 Task: Look for space in Chebli, Algeria from 7th July, 2023 to 15th July, 2023 for 6 adults in price range Rs.15000 to Rs.20000. Place can be entire place with 3 bedrooms having 3 beds and 3 bathrooms. Property type can be house, flat, hotel. Amenities needed are: washing machine. Booking option can be shelf check-in. Required host language is .
Action: Mouse moved to (473, 102)
Screenshot: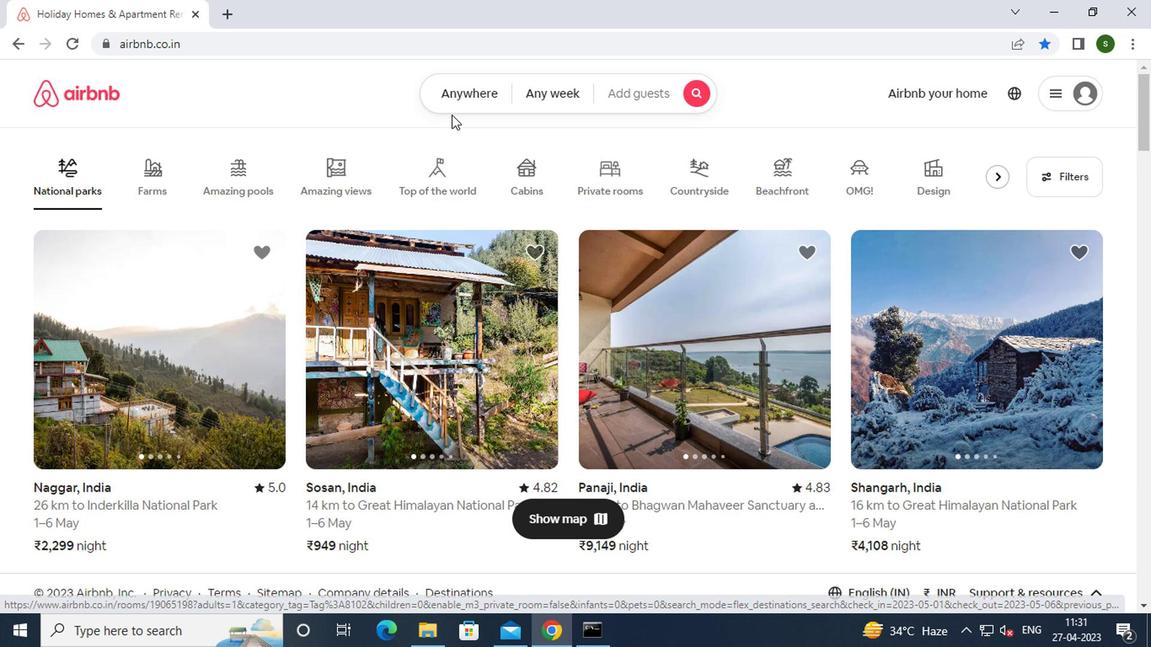 
Action: Mouse pressed left at (473, 102)
Screenshot: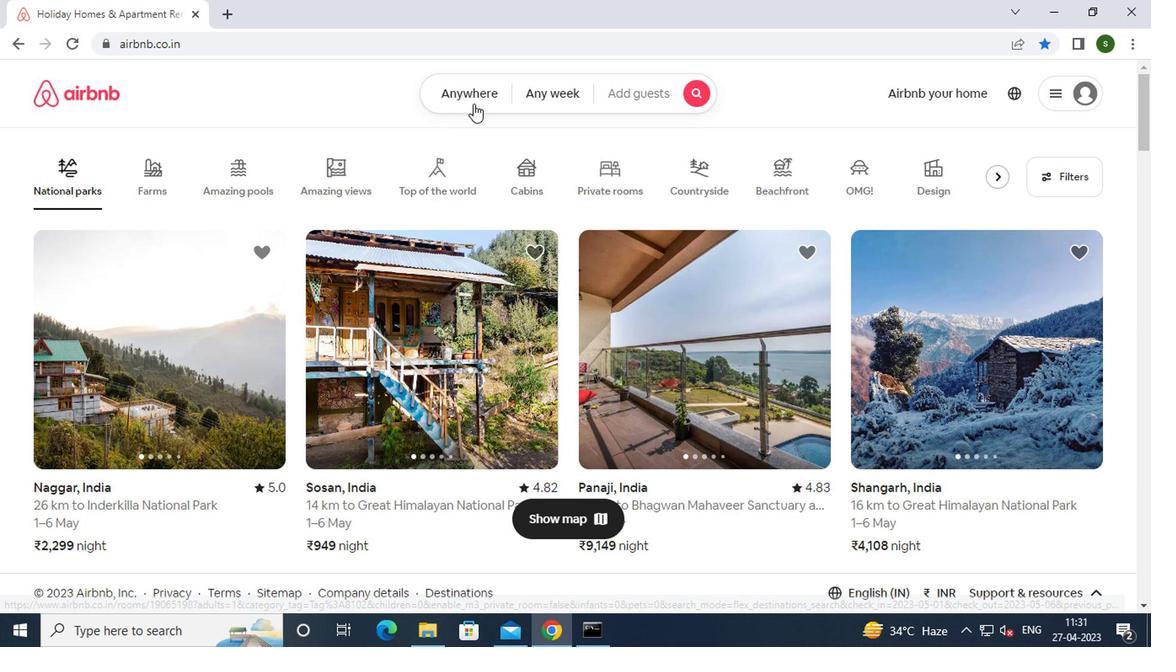 
Action: Mouse moved to (343, 165)
Screenshot: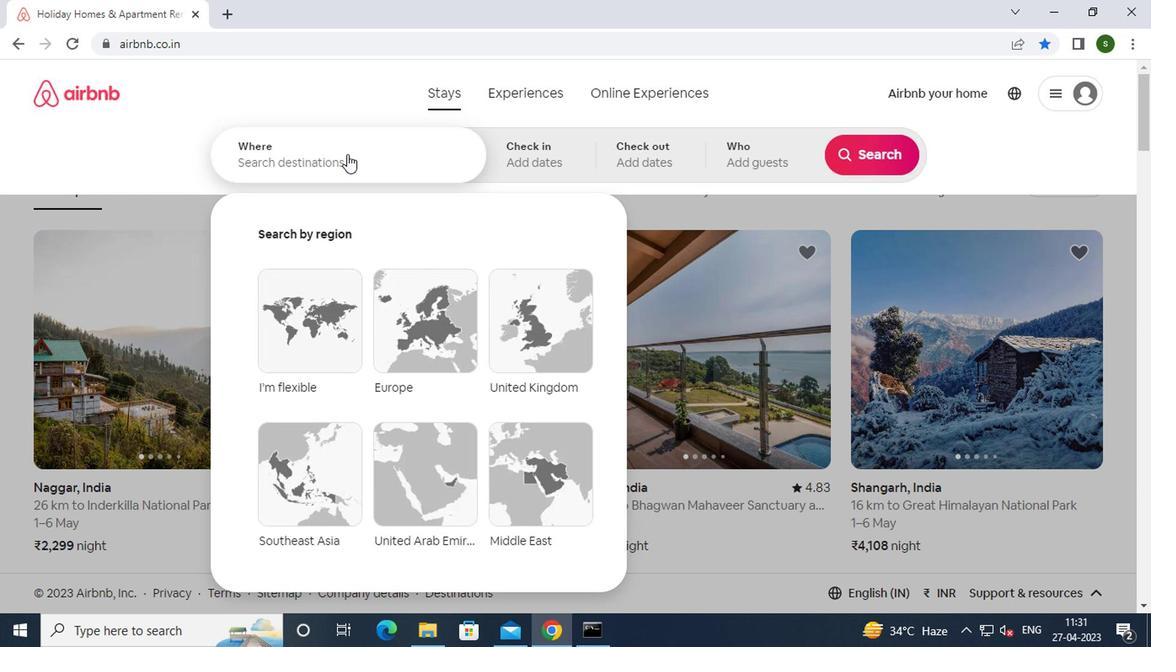 
Action: Mouse pressed left at (343, 165)
Screenshot: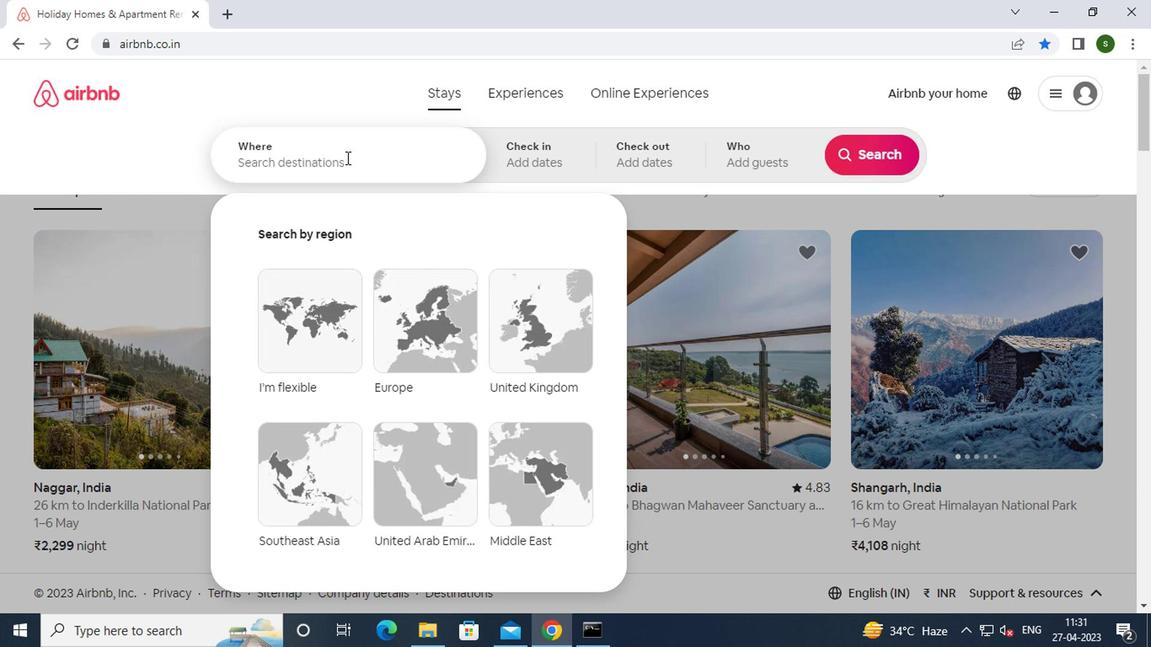 
Action: Key pressed c<Key.caps_lock>hebli
Screenshot: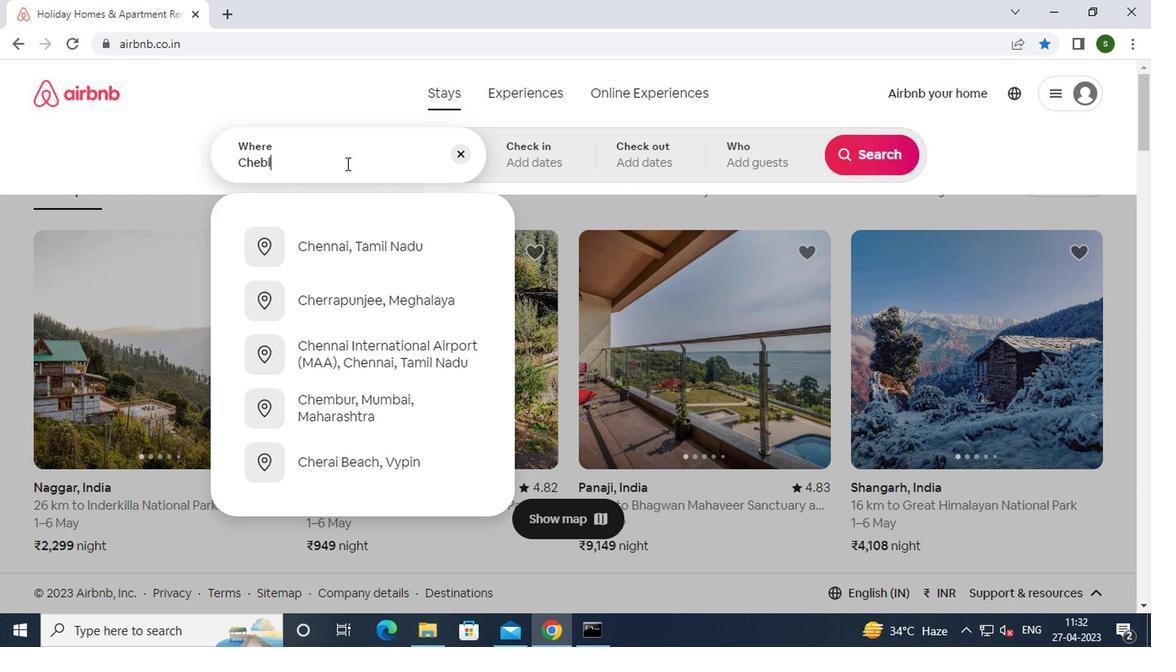 
Action: Mouse moved to (364, 353)
Screenshot: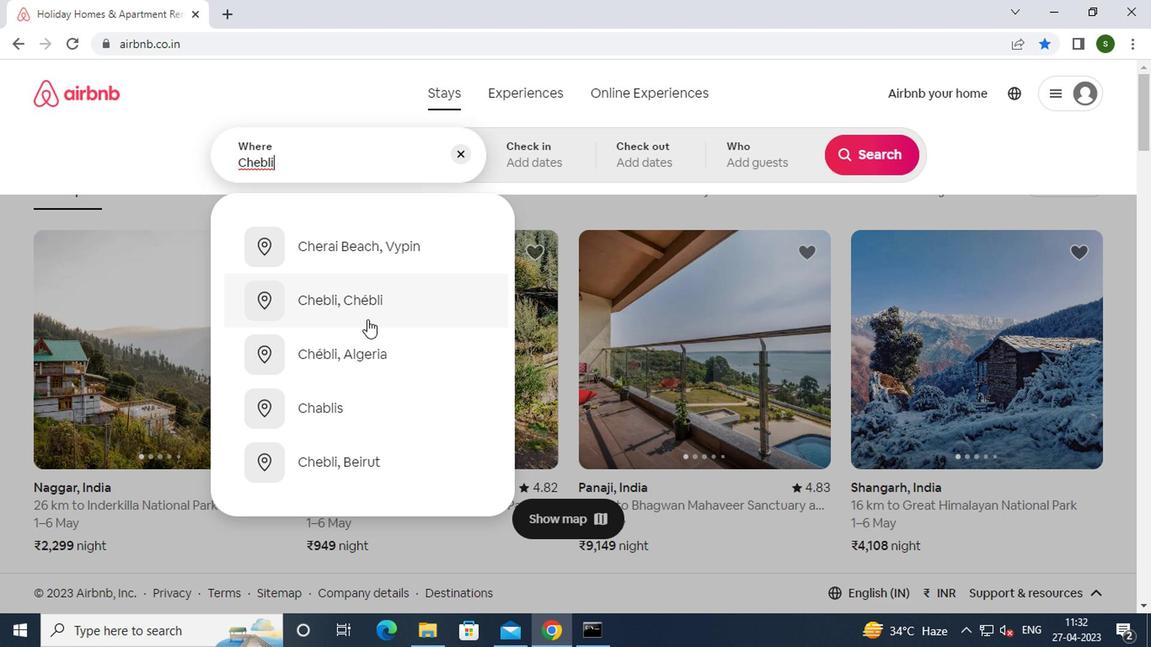 
Action: Mouse pressed left at (364, 353)
Screenshot: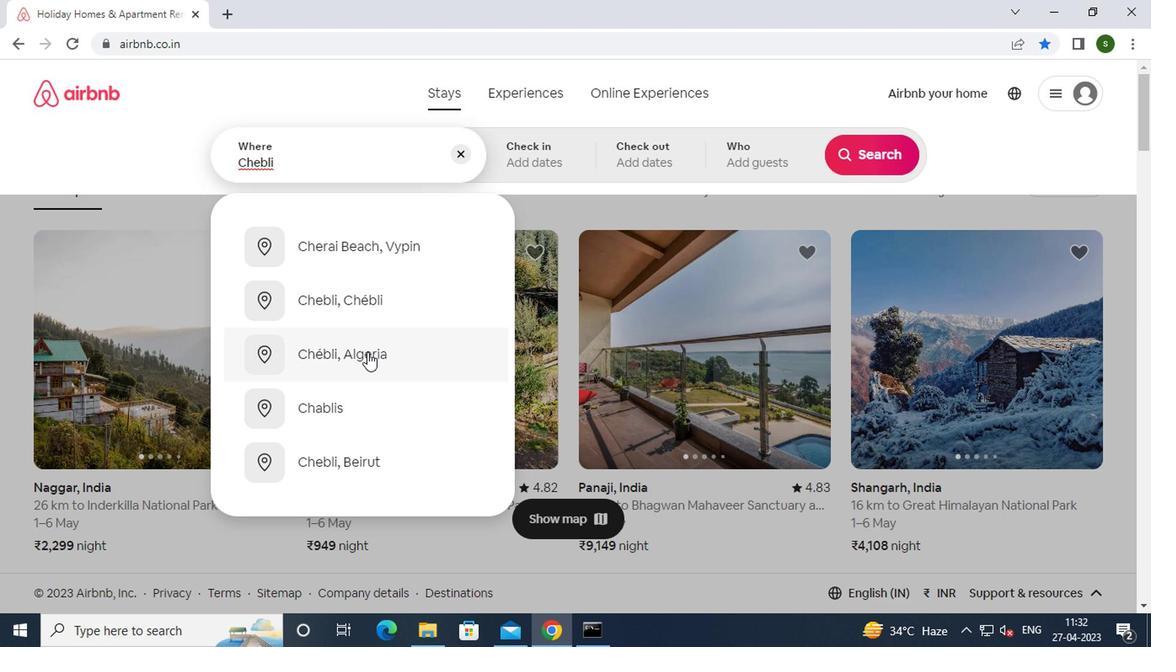 
Action: Mouse moved to (852, 288)
Screenshot: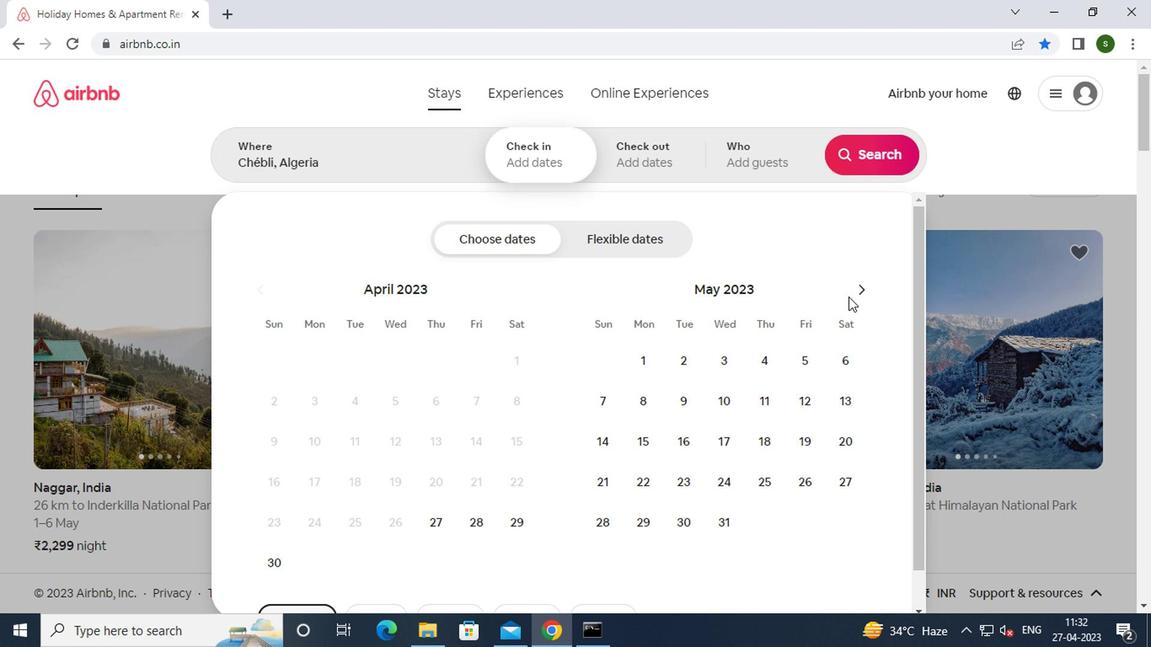 
Action: Mouse pressed left at (852, 288)
Screenshot: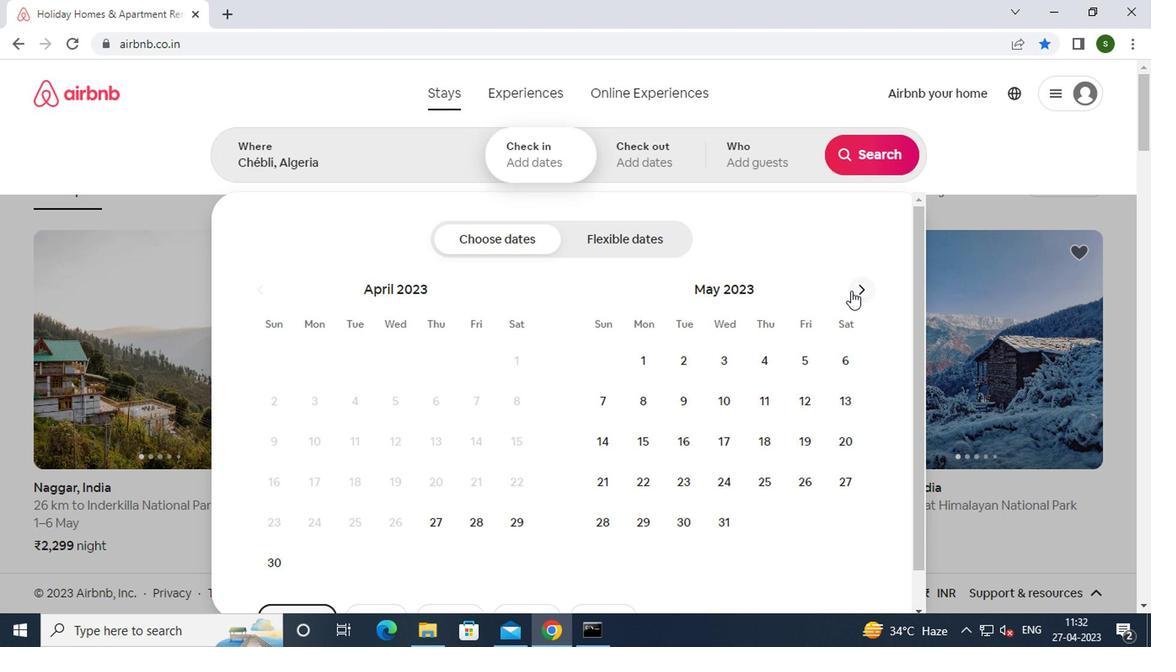 
Action: Mouse pressed left at (852, 288)
Screenshot: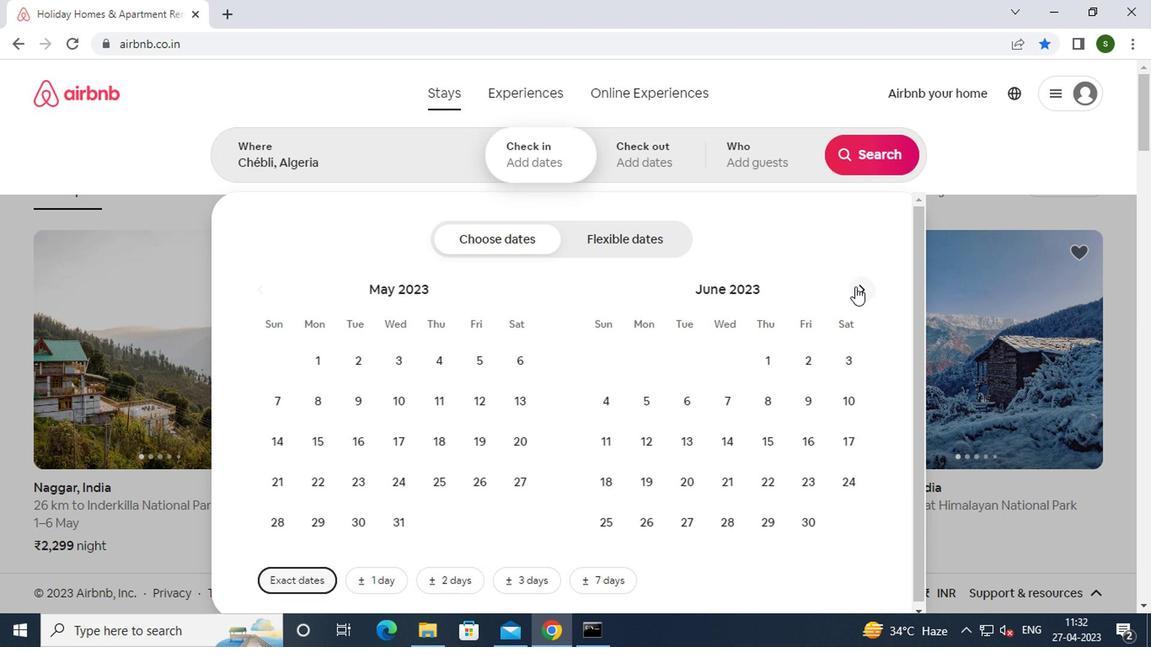 
Action: Mouse moved to (811, 400)
Screenshot: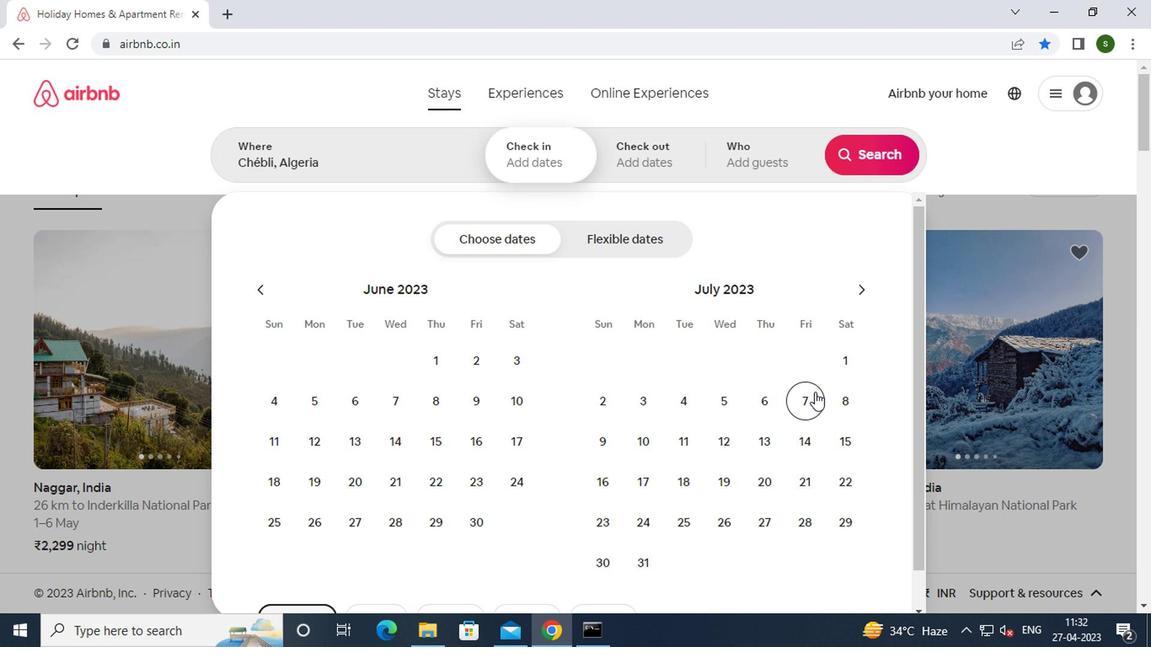 
Action: Mouse pressed left at (811, 400)
Screenshot: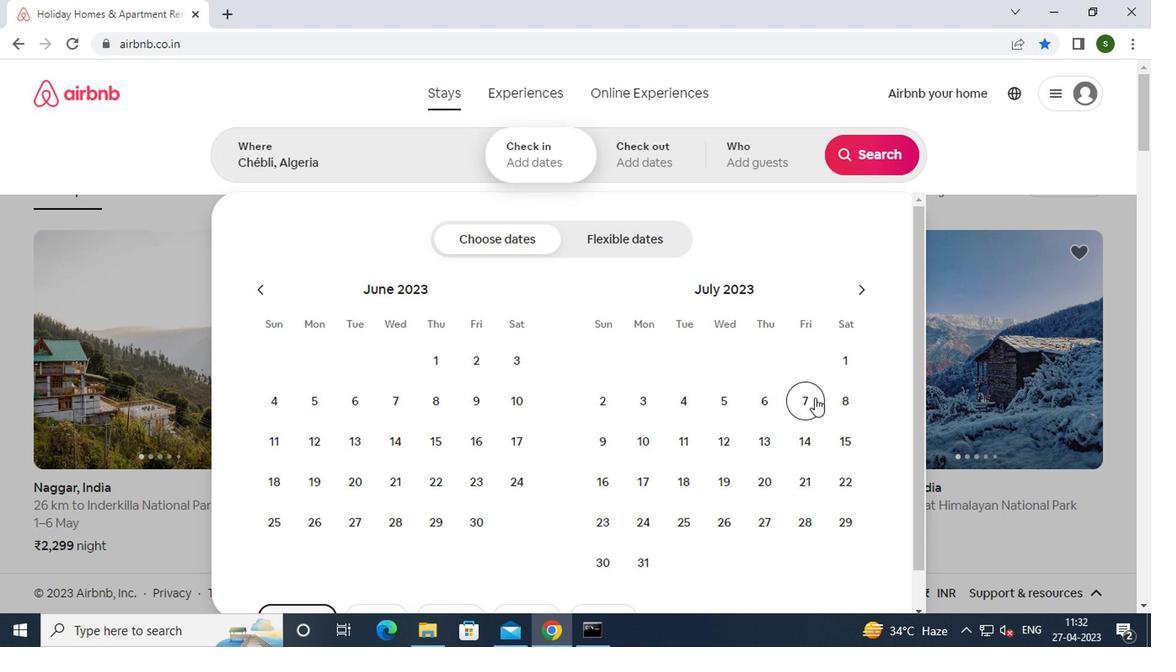 
Action: Mouse moved to (841, 448)
Screenshot: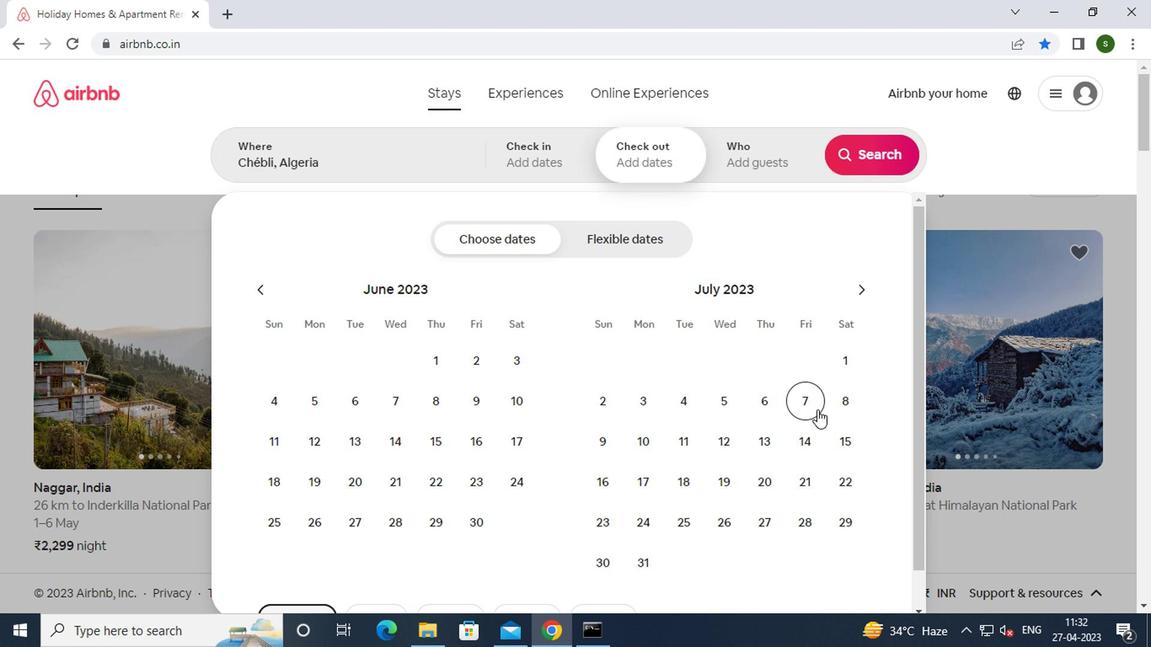 
Action: Mouse pressed left at (841, 448)
Screenshot: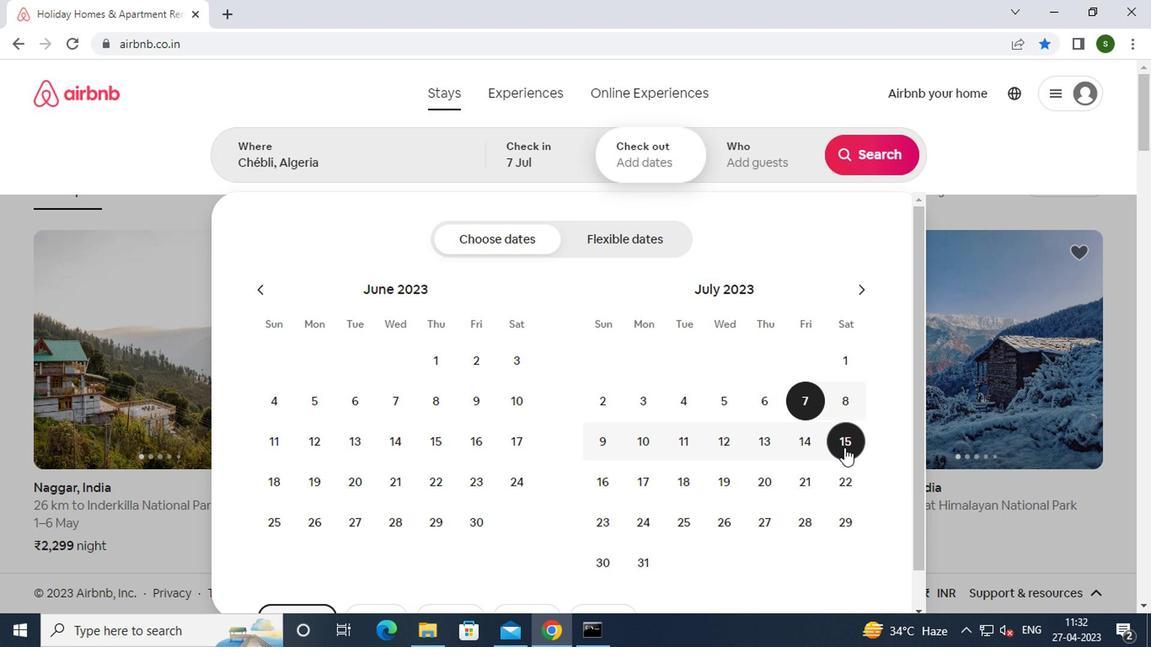 
Action: Mouse moved to (743, 164)
Screenshot: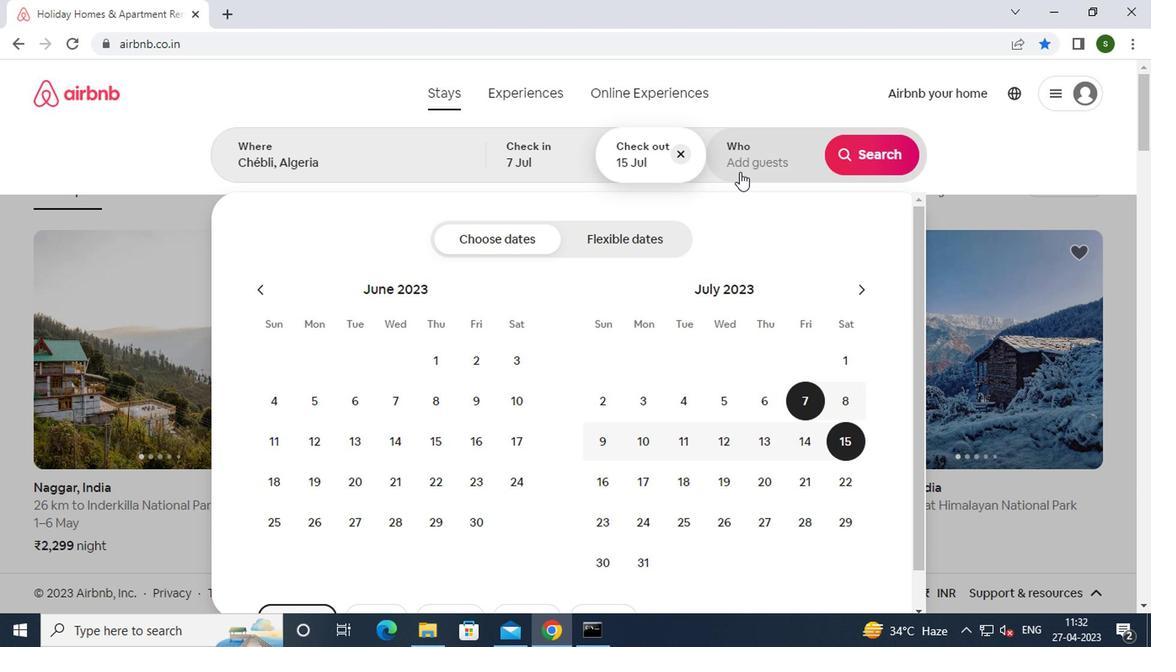 
Action: Mouse pressed left at (743, 164)
Screenshot: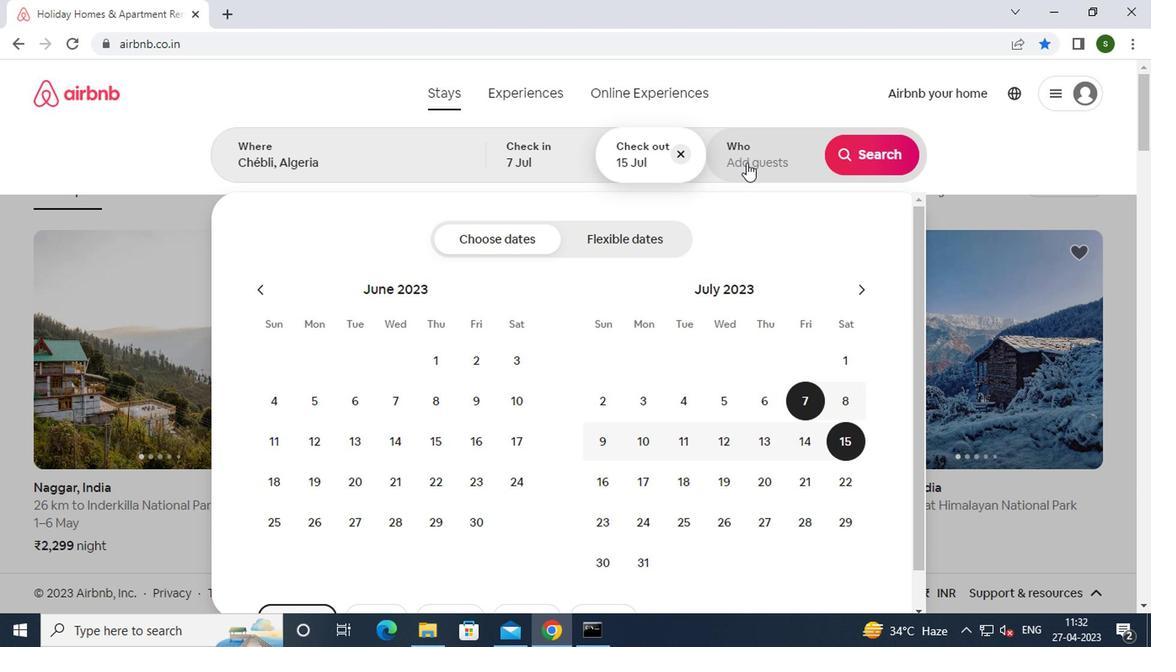 
Action: Mouse moved to (874, 241)
Screenshot: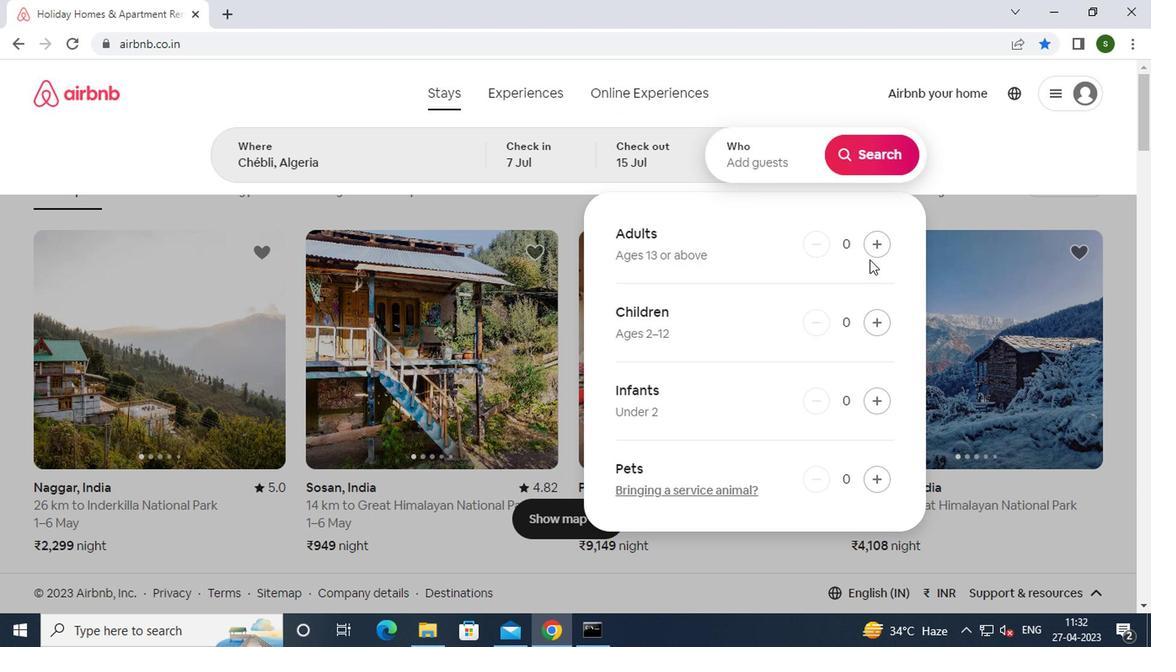 
Action: Mouse pressed left at (874, 241)
Screenshot: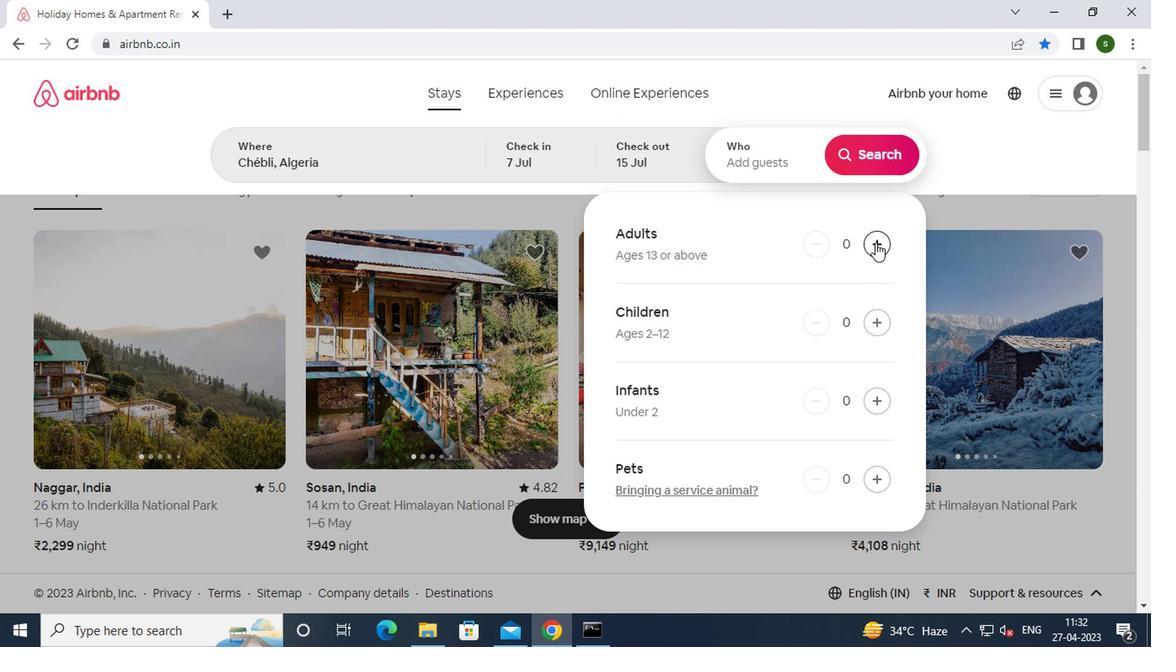 
Action: Mouse pressed left at (874, 241)
Screenshot: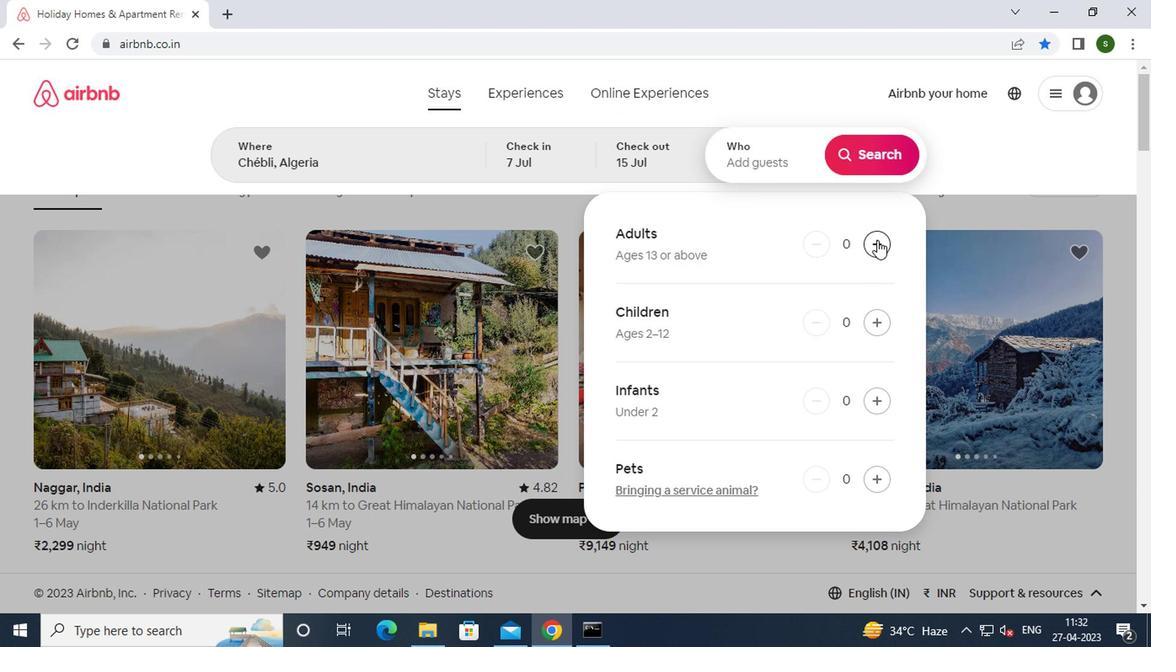 
Action: Mouse pressed left at (874, 241)
Screenshot: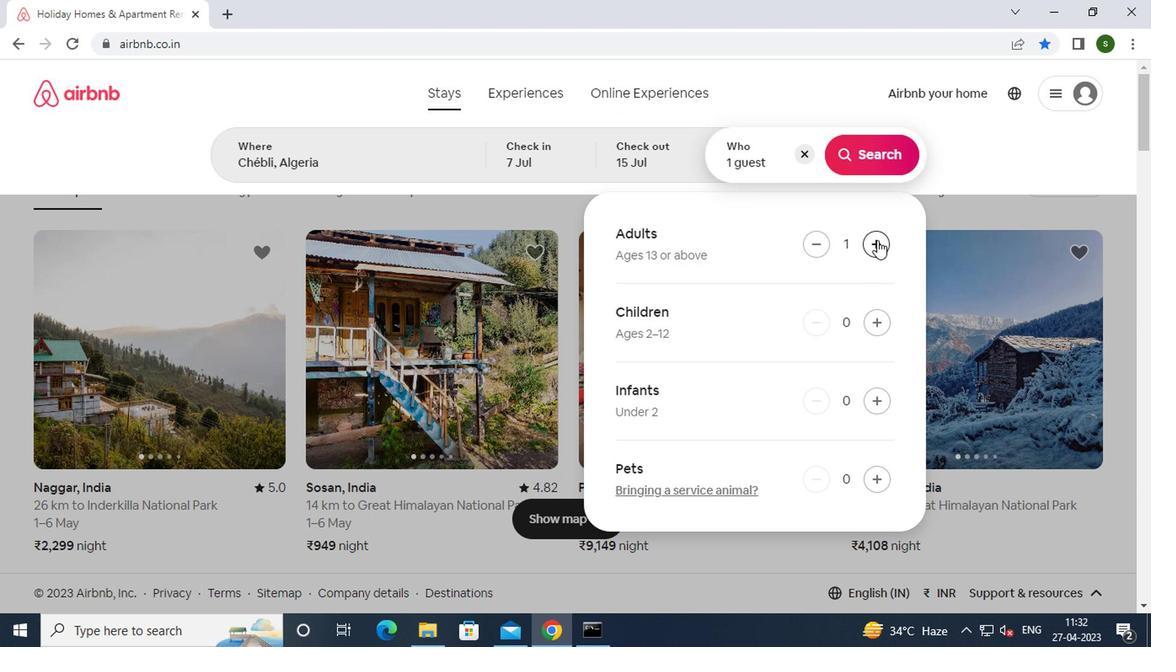 
Action: Mouse pressed left at (874, 241)
Screenshot: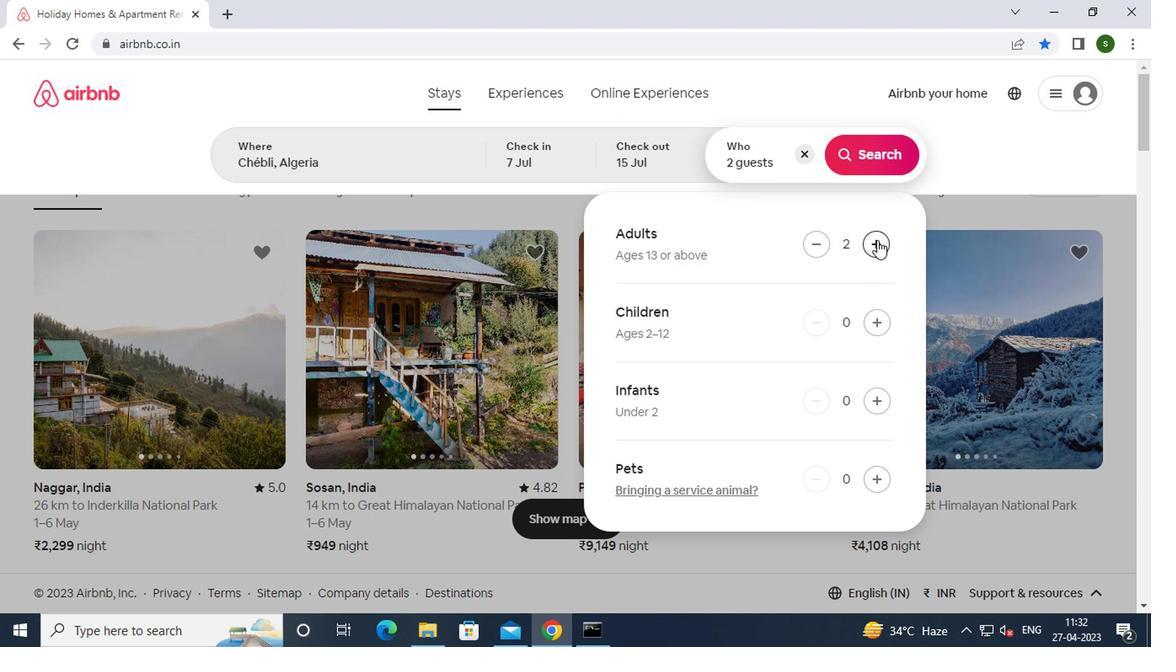 
Action: Mouse pressed left at (874, 241)
Screenshot: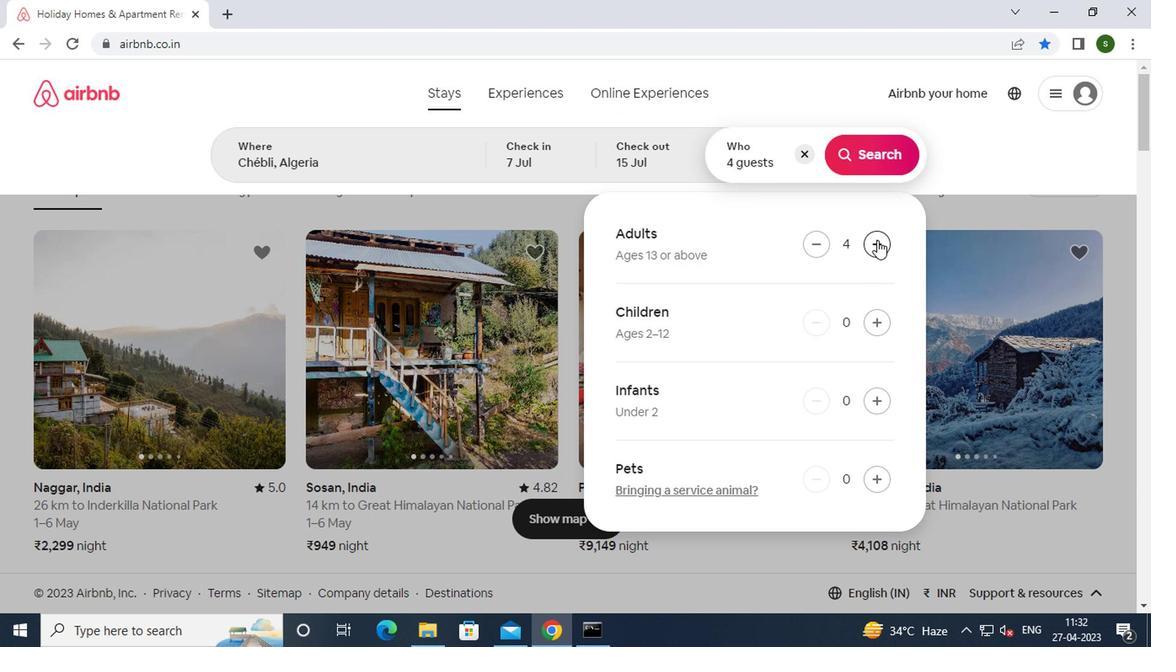 
Action: Mouse pressed left at (874, 241)
Screenshot: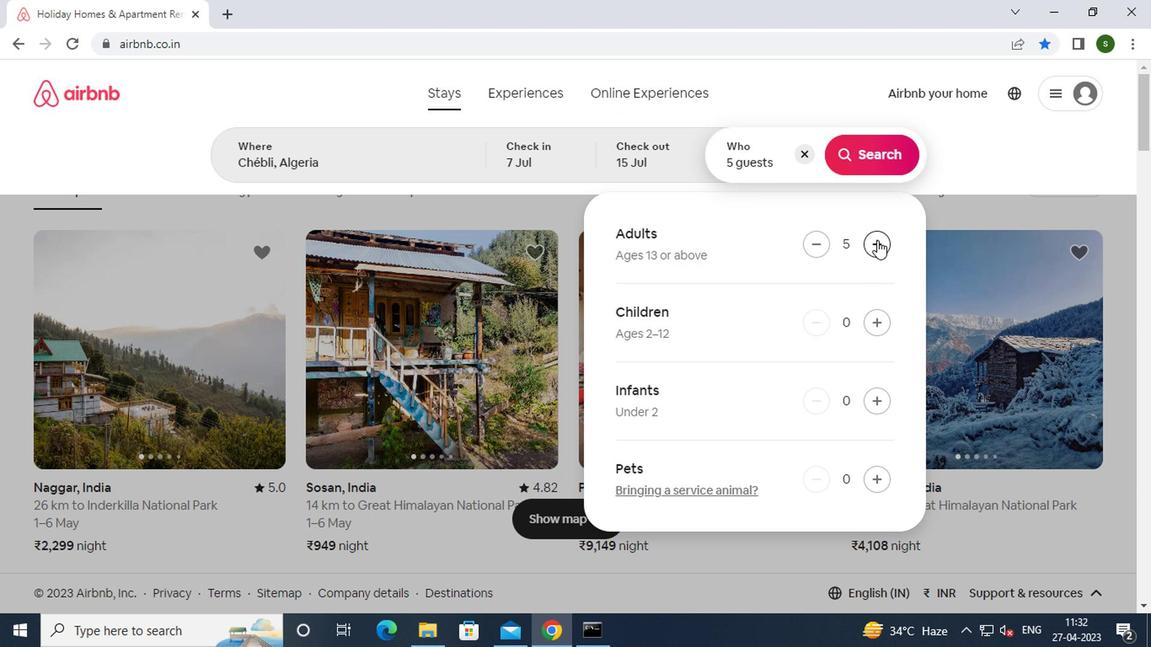 
Action: Mouse moved to (848, 165)
Screenshot: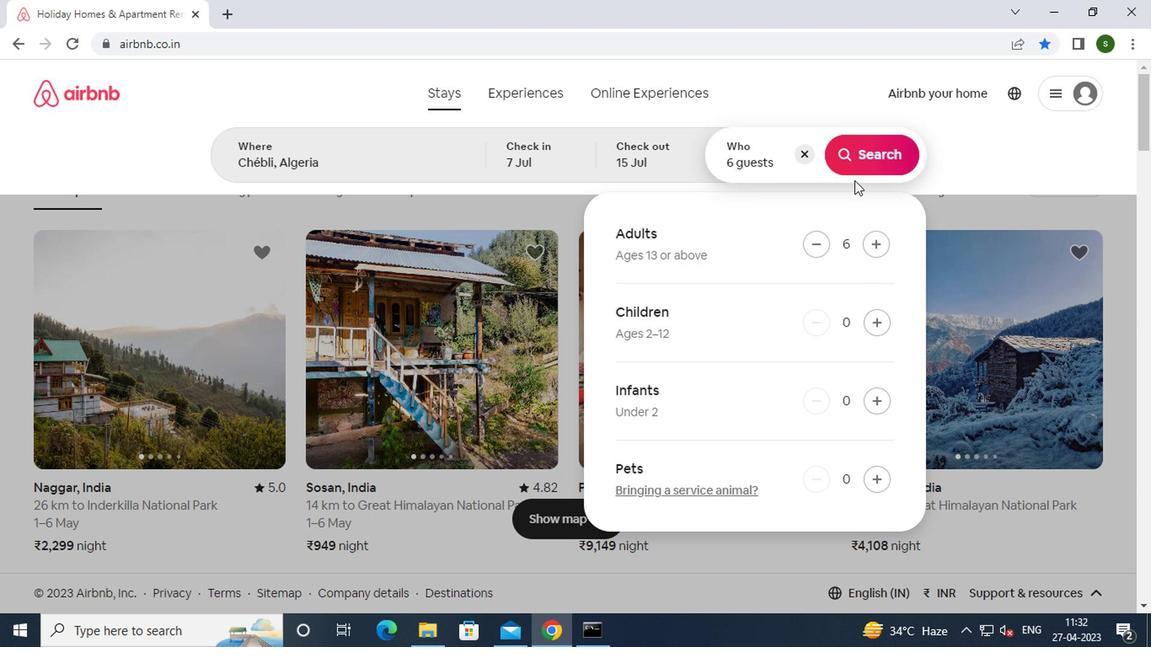 
Action: Mouse pressed left at (848, 165)
Screenshot: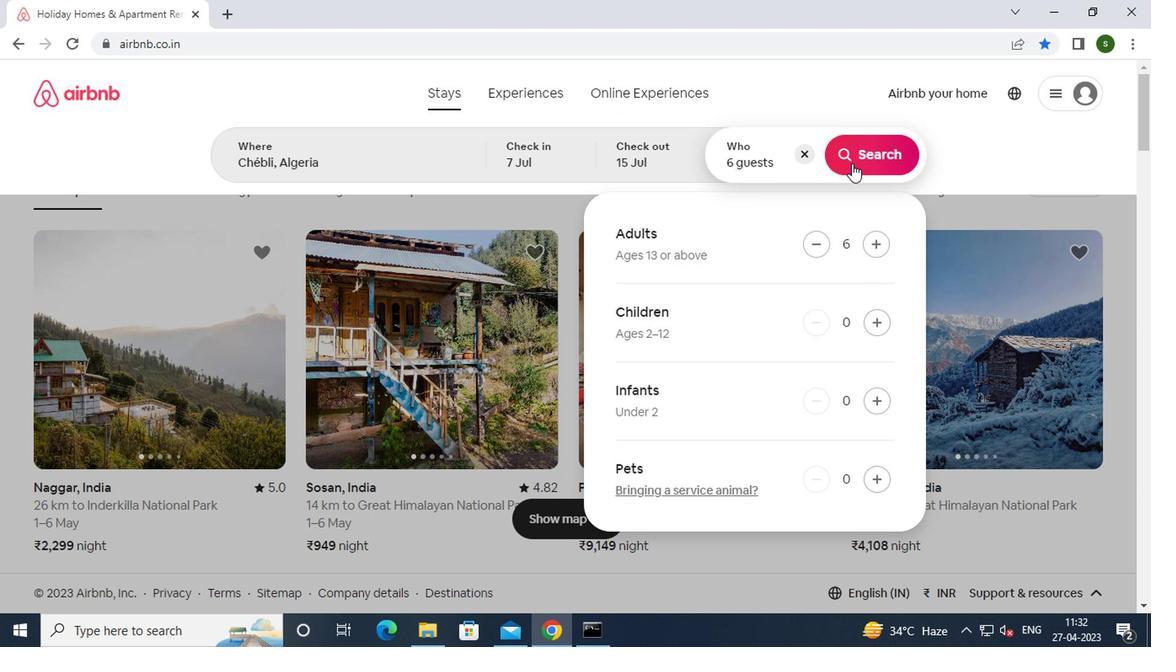 
Action: Mouse moved to (1057, 167)
Screenshot: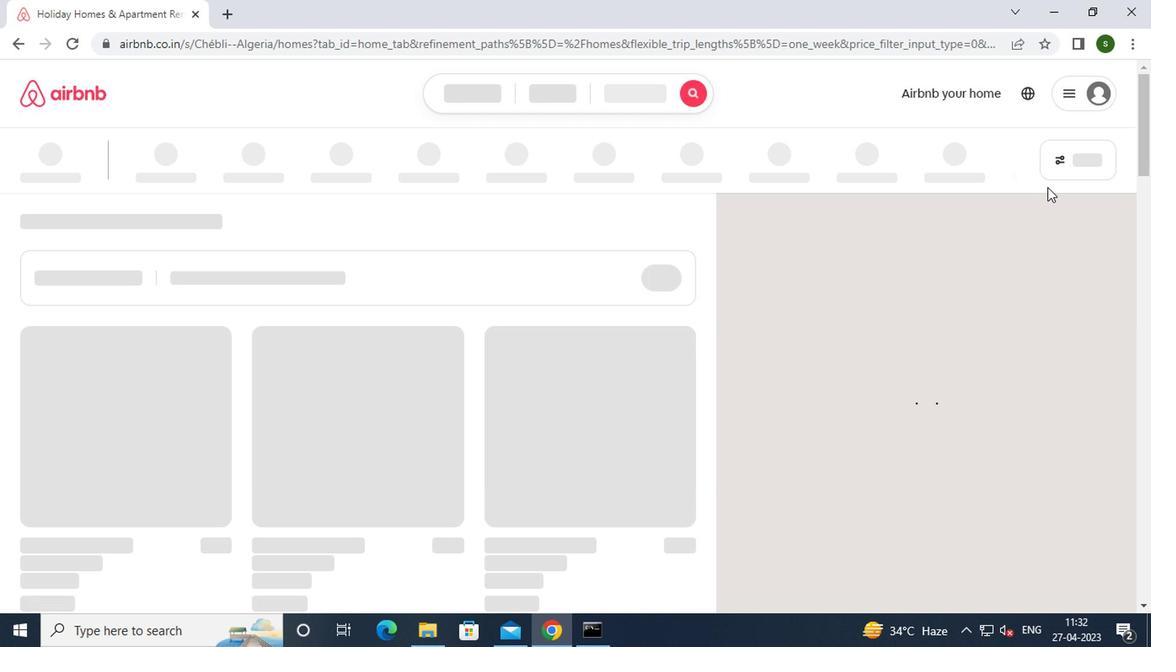 
Action: Mouse pressed left at (1057, 167)
Screenshot: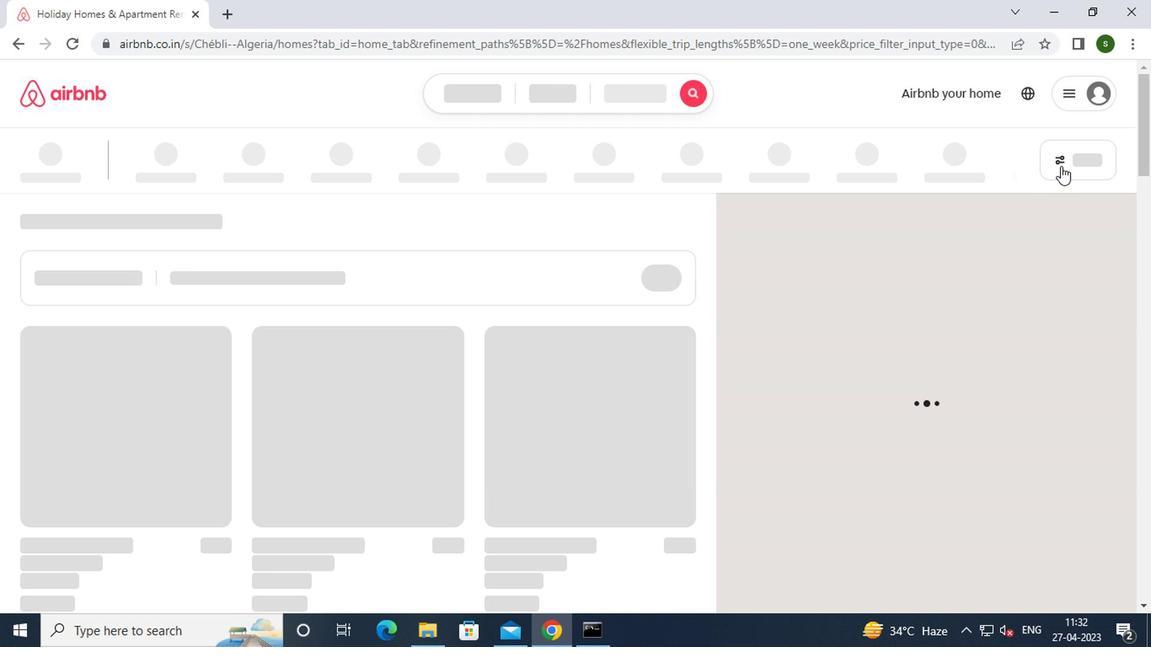 
Action: Mouse moved to (399, 367)
Screenshot: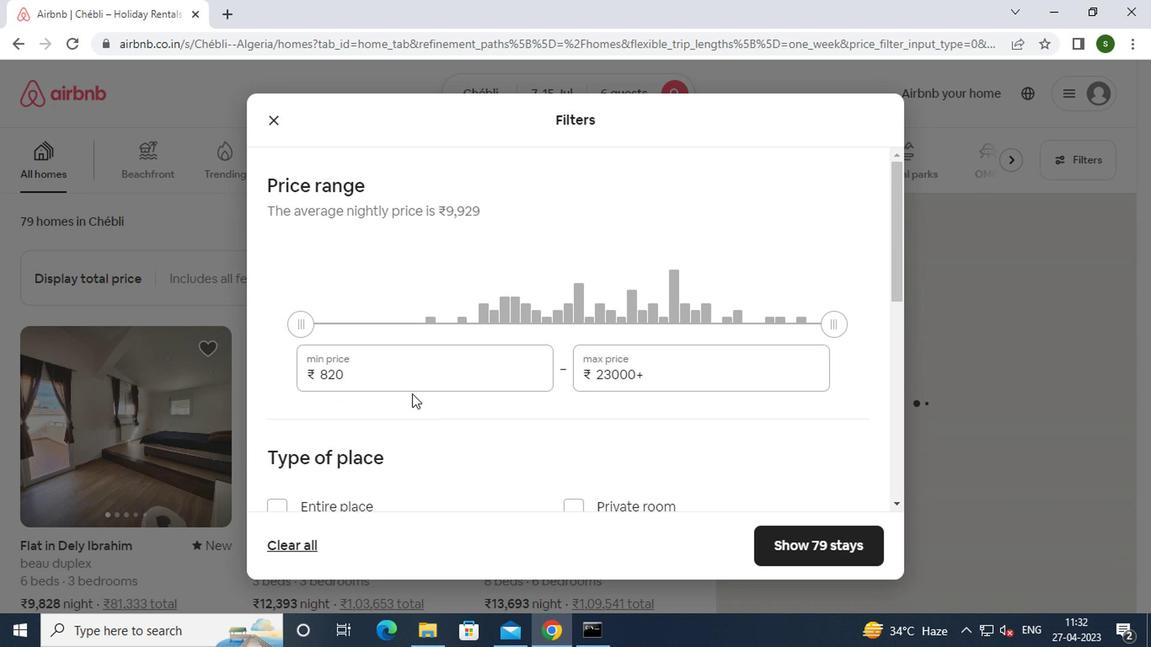 
Action: Mouse pressed left at (399, 367)
Screenshot: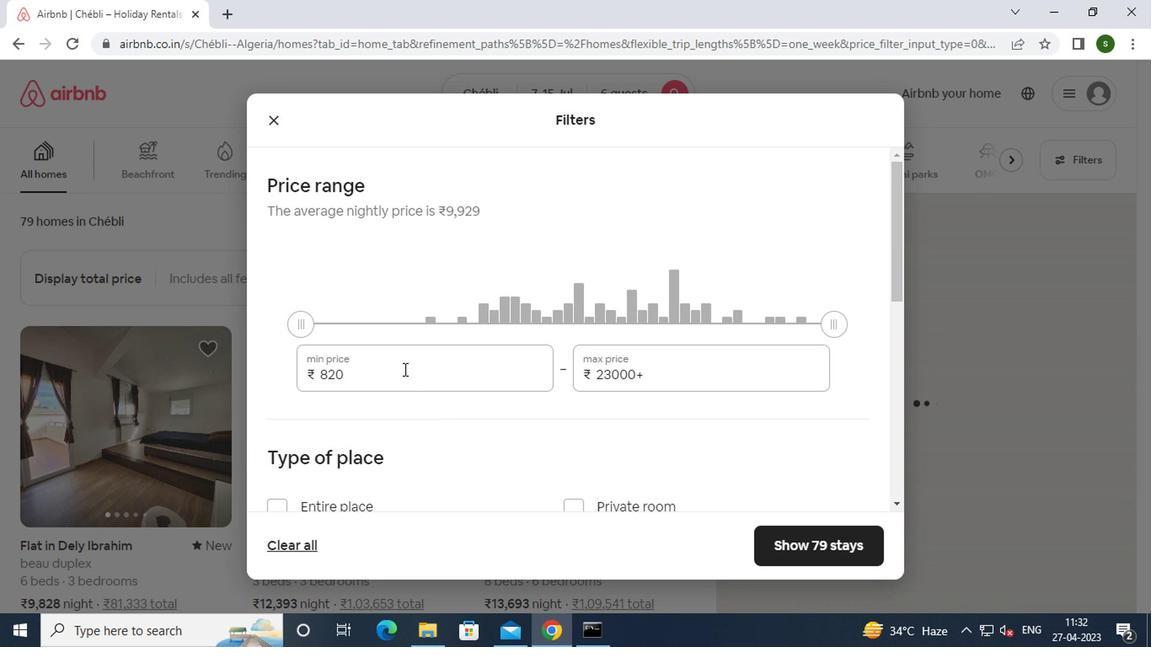 
Action: Key pressed <Key.backspace><Key.backspace><Key.backspace><Key.backspace><Key.backspace><Key.backspace><Key.backspace><Key.backspace>15000
Screenshot: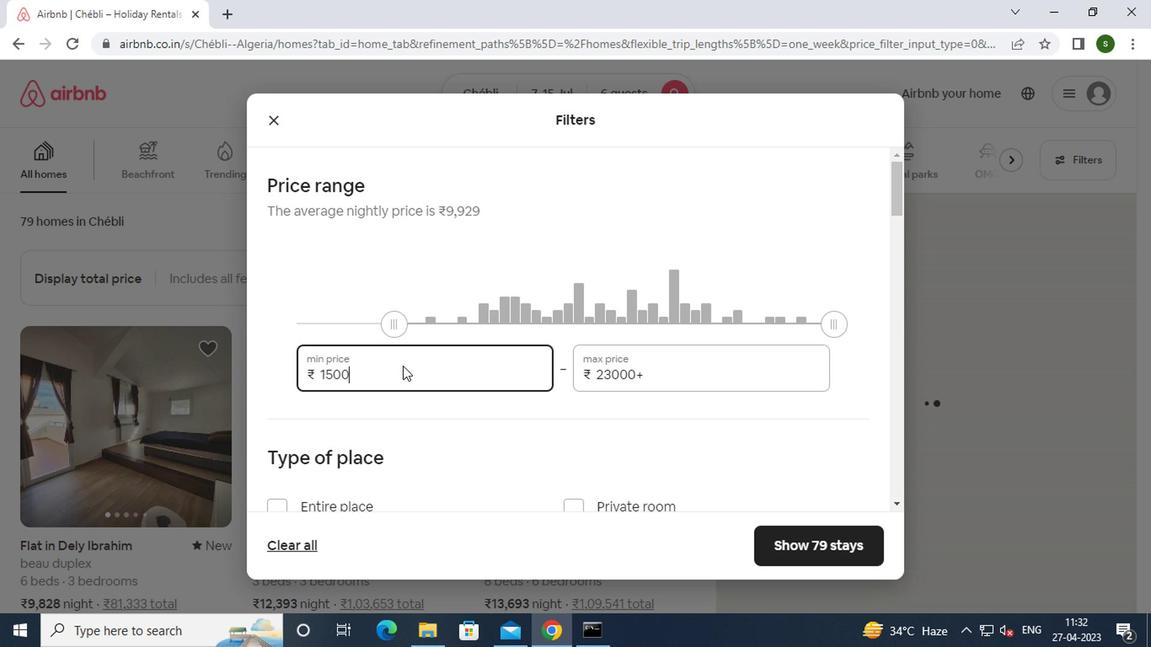 
Action: Mouse moved to (638, 372)
Screenshot: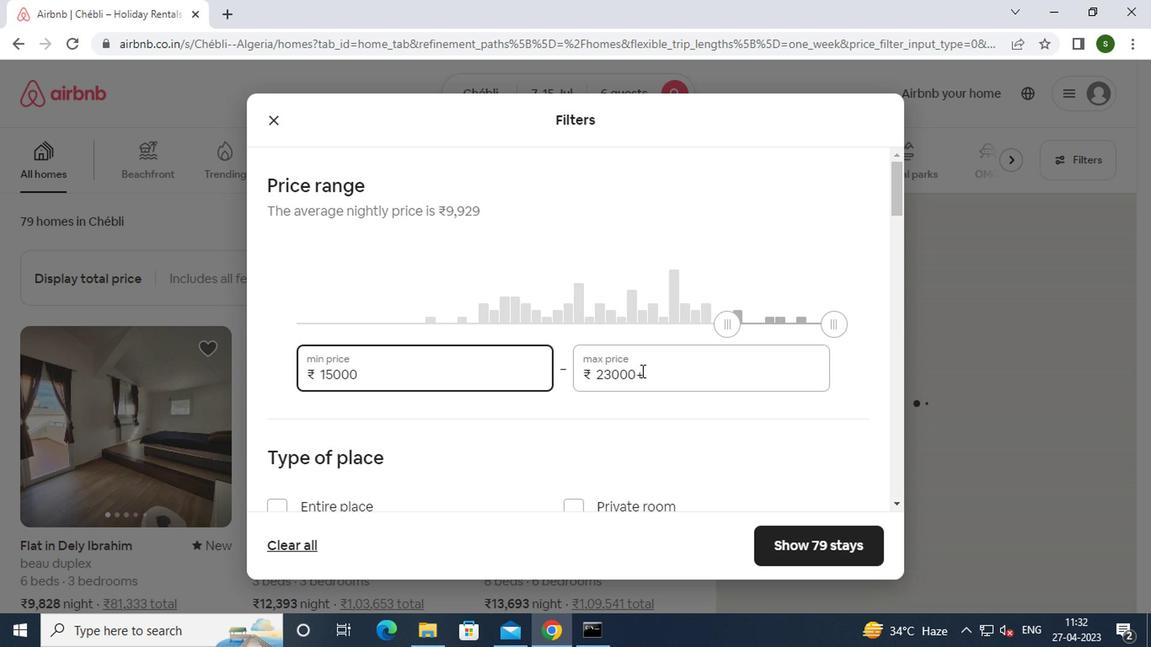 
Action: Mouse pressed left at (638, 372)
Screenshot: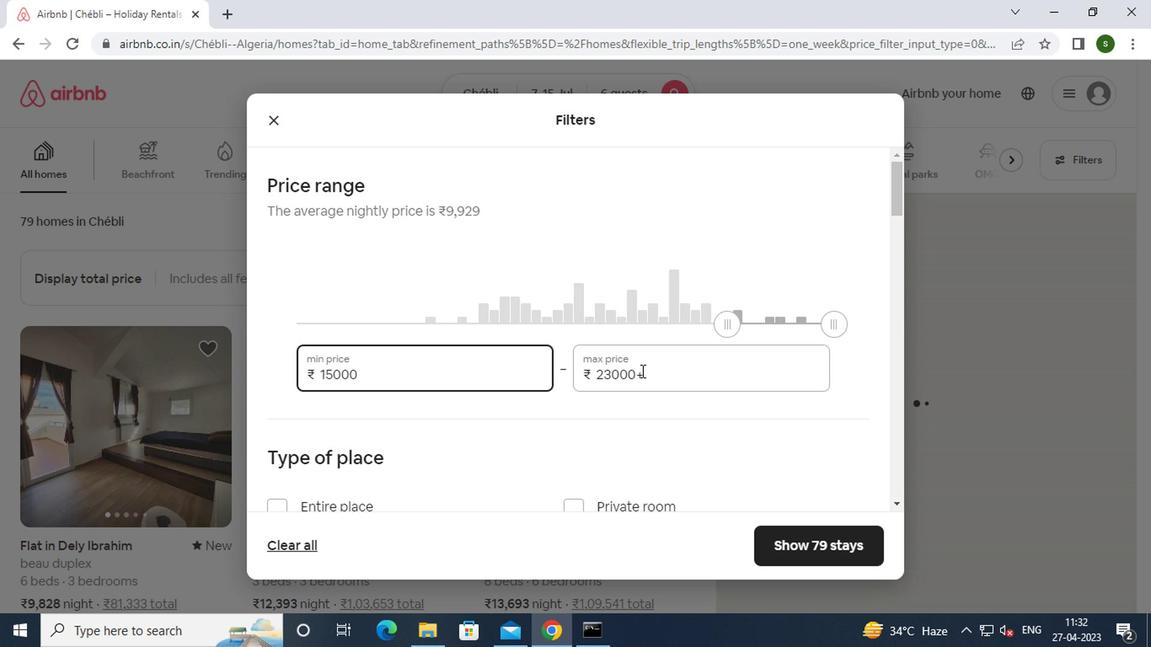 
Action: Key pressed <Key.backspace><Key.backspace><Key.backspace><Key.backspace><Key.backspace><Key.backspace><Key.backspace><Key.backspace><Key.backspace><Key.backspace><Key.backspace><Key.backspace>2000<Key.backspace><Key.backspace><Key.backspace><Key.backspace><Key.backspace><Key.backspace><Key.backspace><Key.backspace><Key.backspace><Key.backspace><Key.backspace><Key.backspace><Key.backspace><Key.backspace><Key.backspace>20000
Screenshot: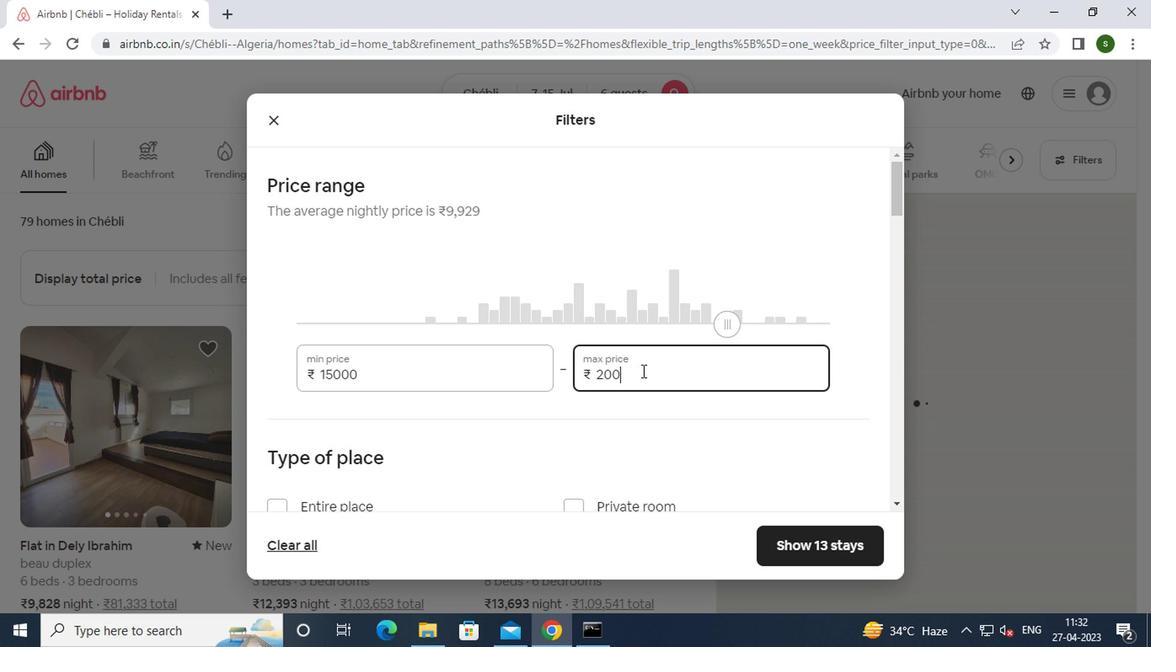 
Action: Mouse moved to (361, 364)
Screenshot: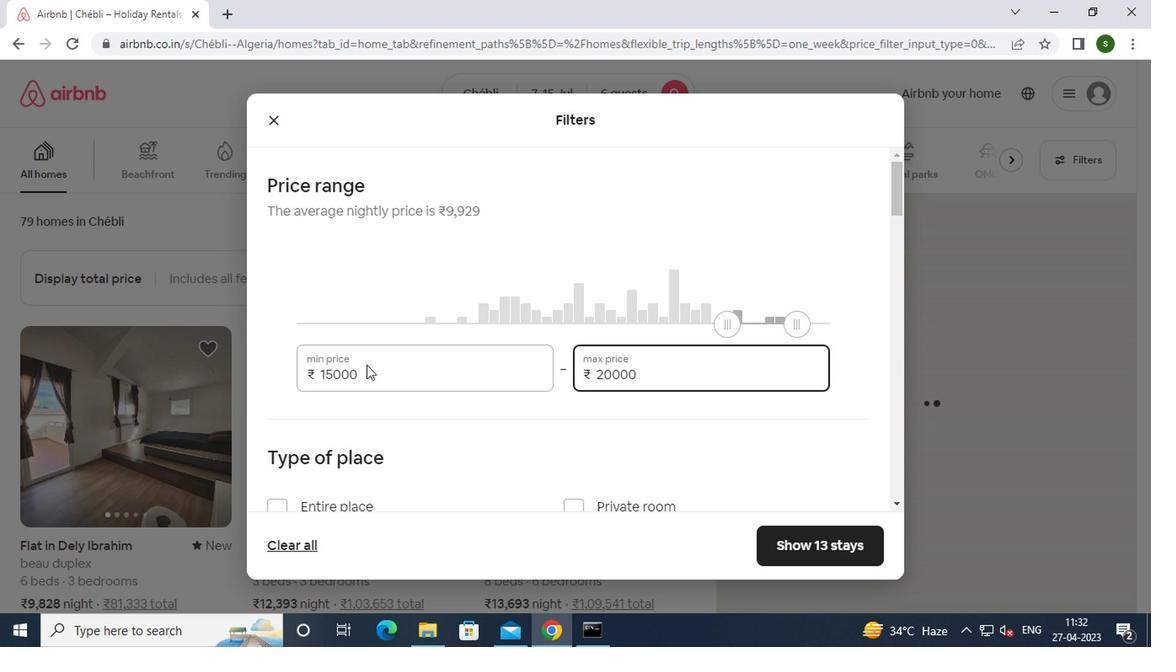 
Action: Mouse scrolled (361, 364) with delta (0, 0)
Screenshot: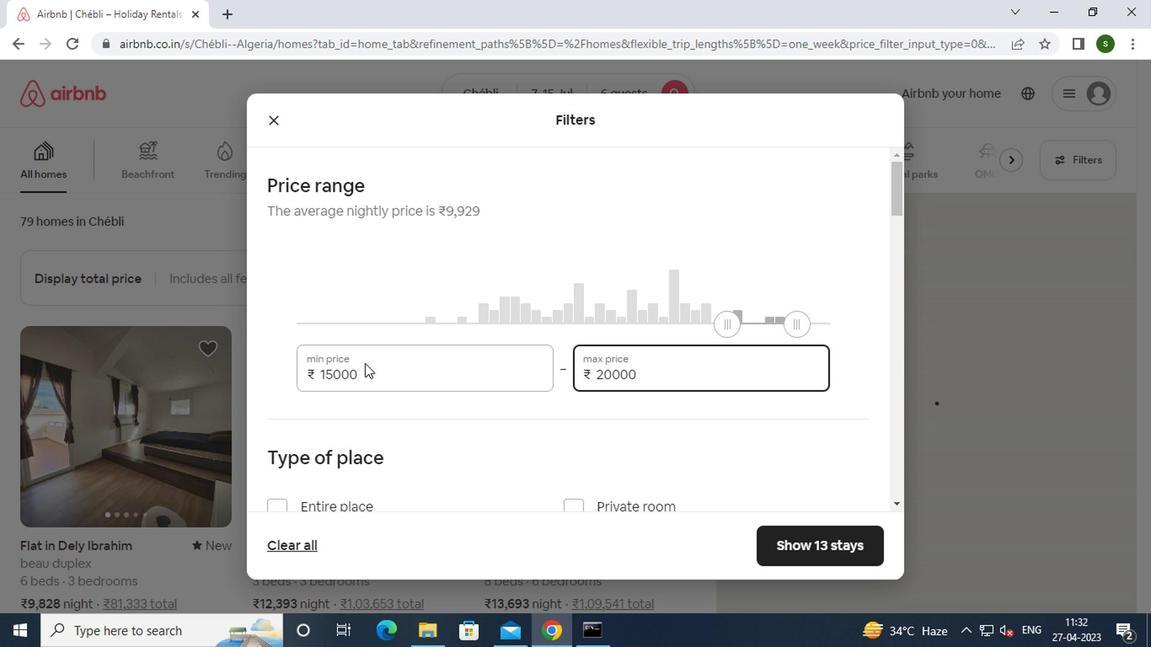 
Action: Mouse scrolled (361, 364) with delta (0, 0)
Screenshot: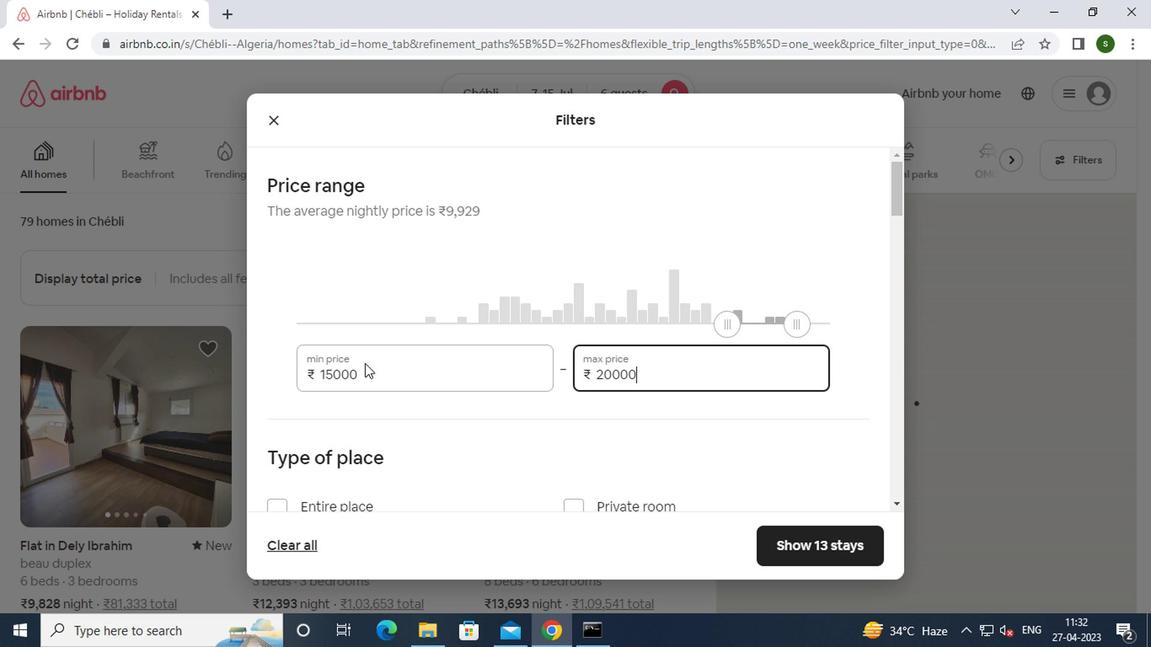 
Action: Mouse moved to (335, 354)
Screenshot: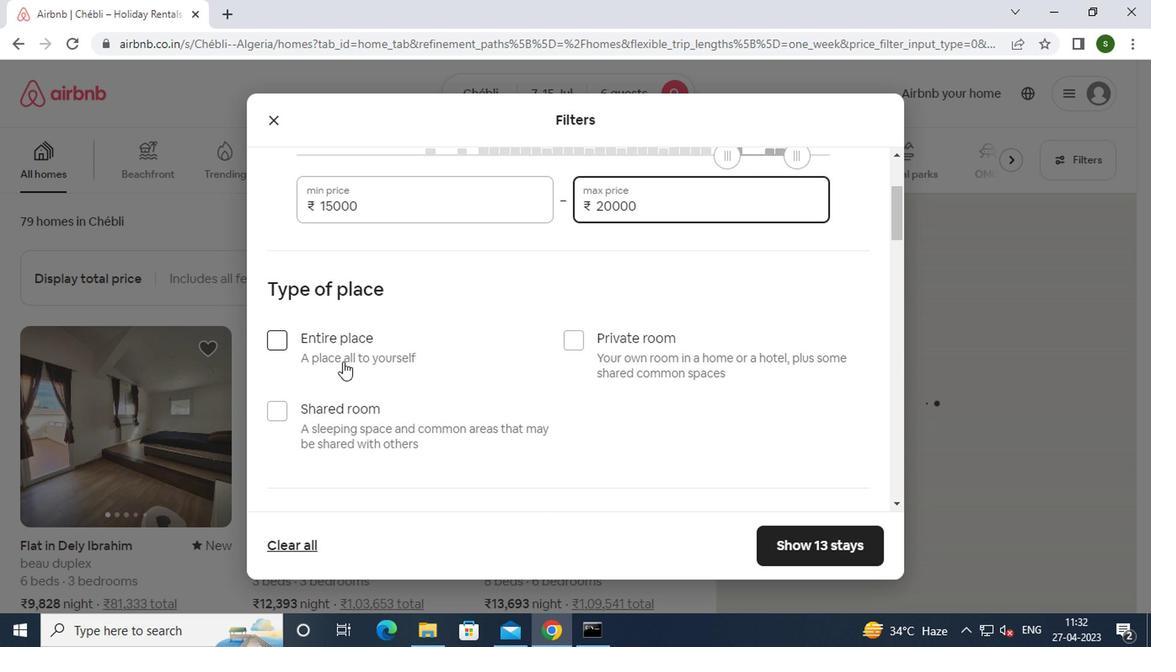 
Action: Mouse pressed left at (335, 354)
Screenshot: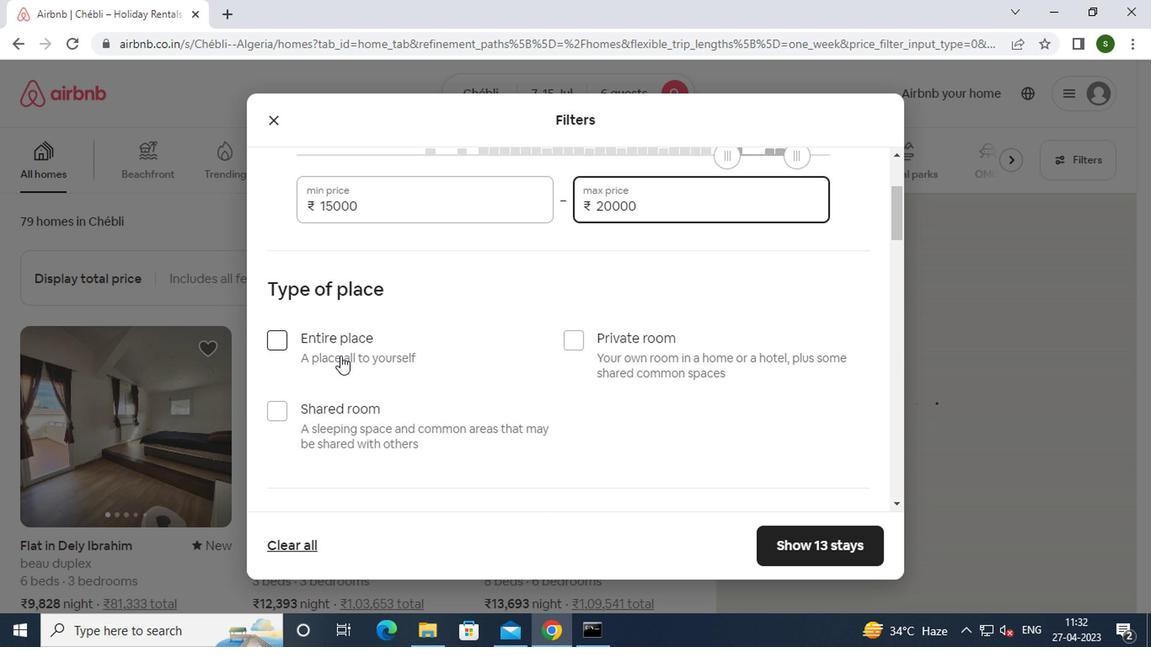 
Action: Mouse moved to (444, 353)
Screenshot: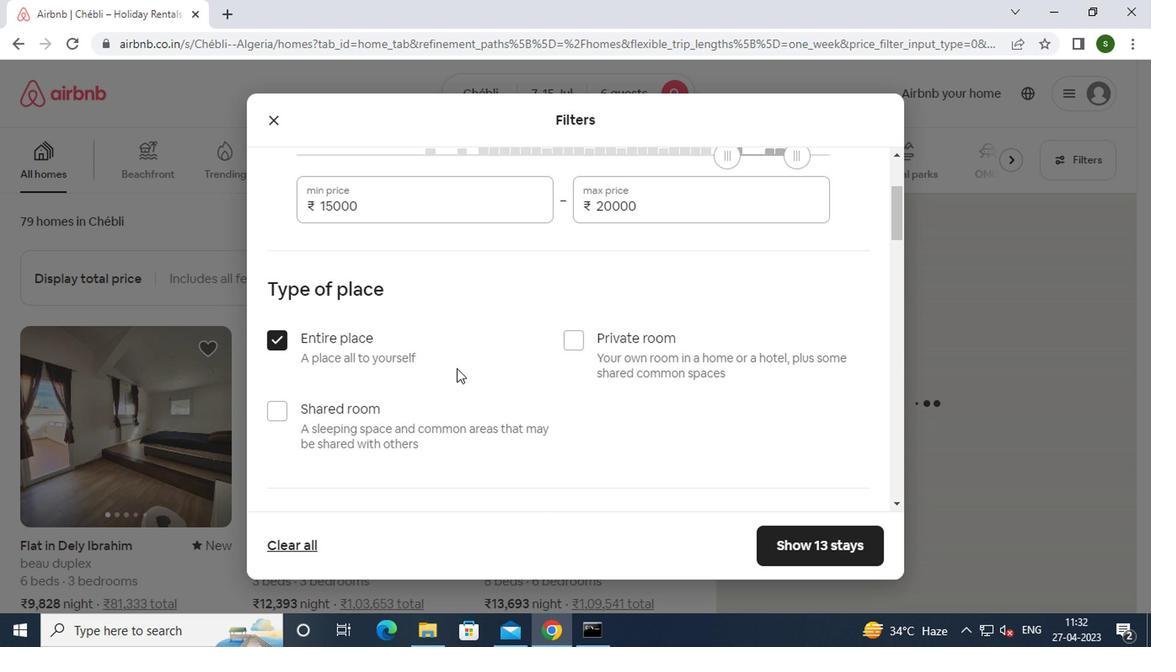 
Action: Mouse scrolled (444, 352) with delta (0, -1)
Screenshot: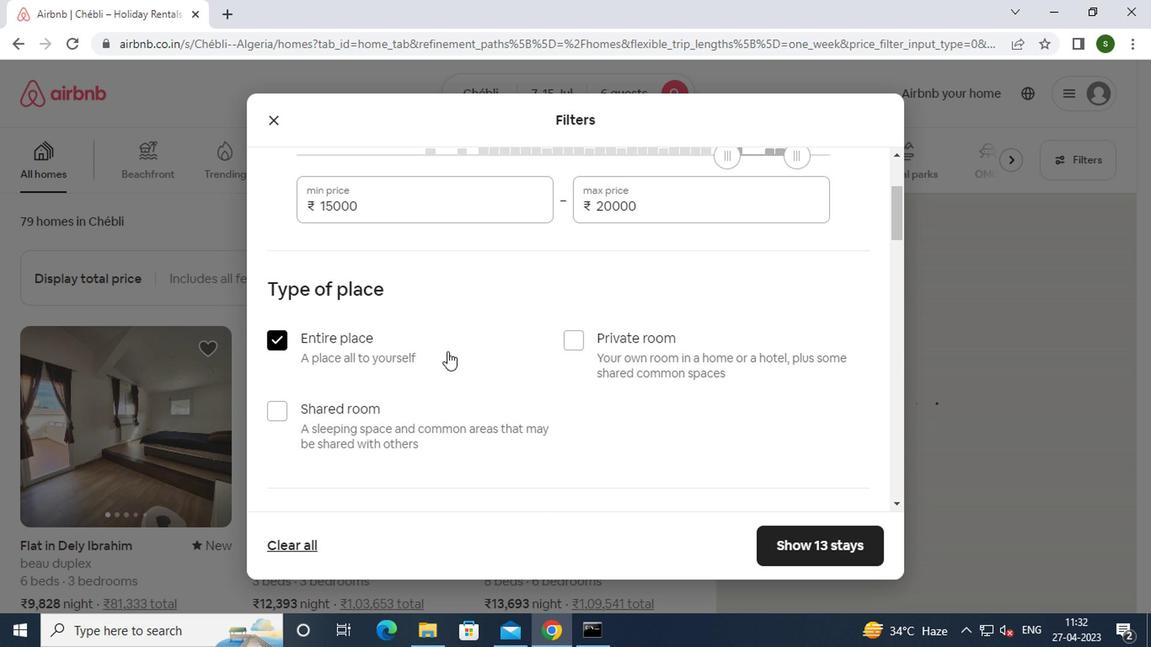 
Action: Mouse scrolled (444, 352) with delta (0, -1)
Screenshot: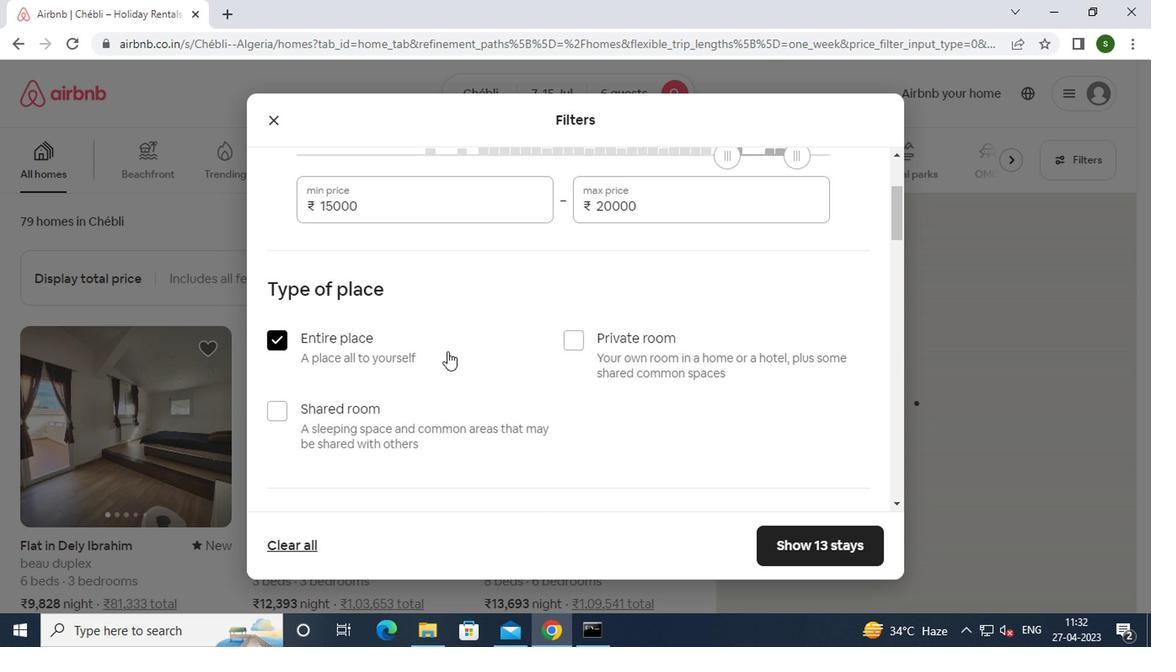 
Action: Mouse scrolled (444, 352) with delta (0, -1)
Screenshot: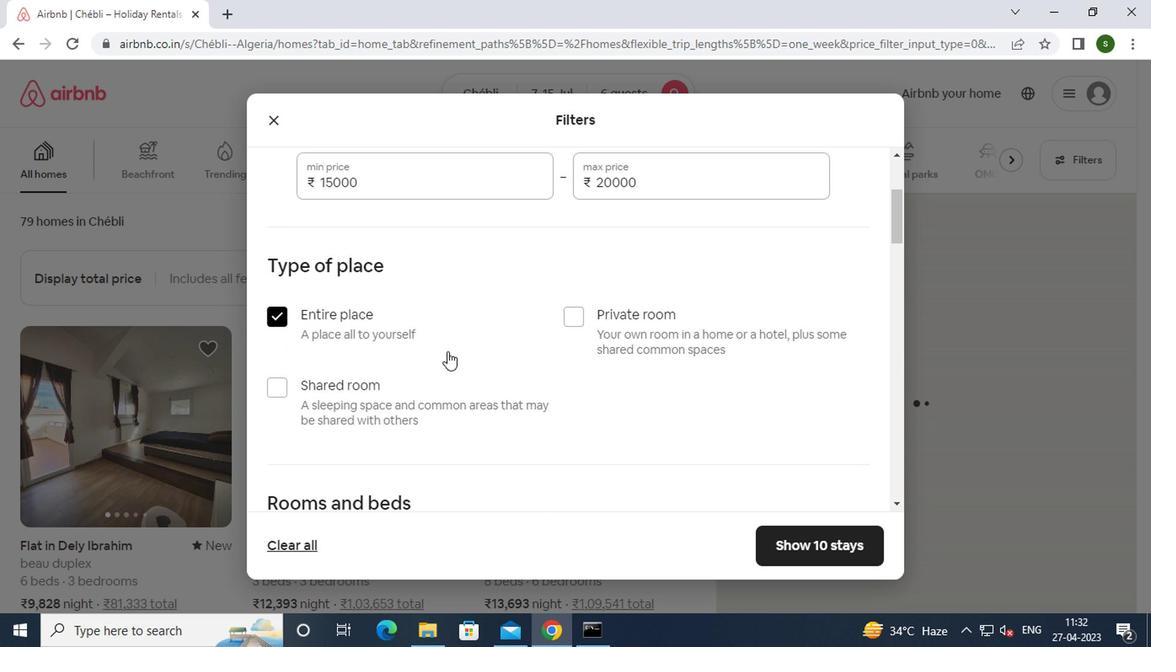 
Action: Mouse scrolled (444, 352) with delta (0, -1)
Screenshot: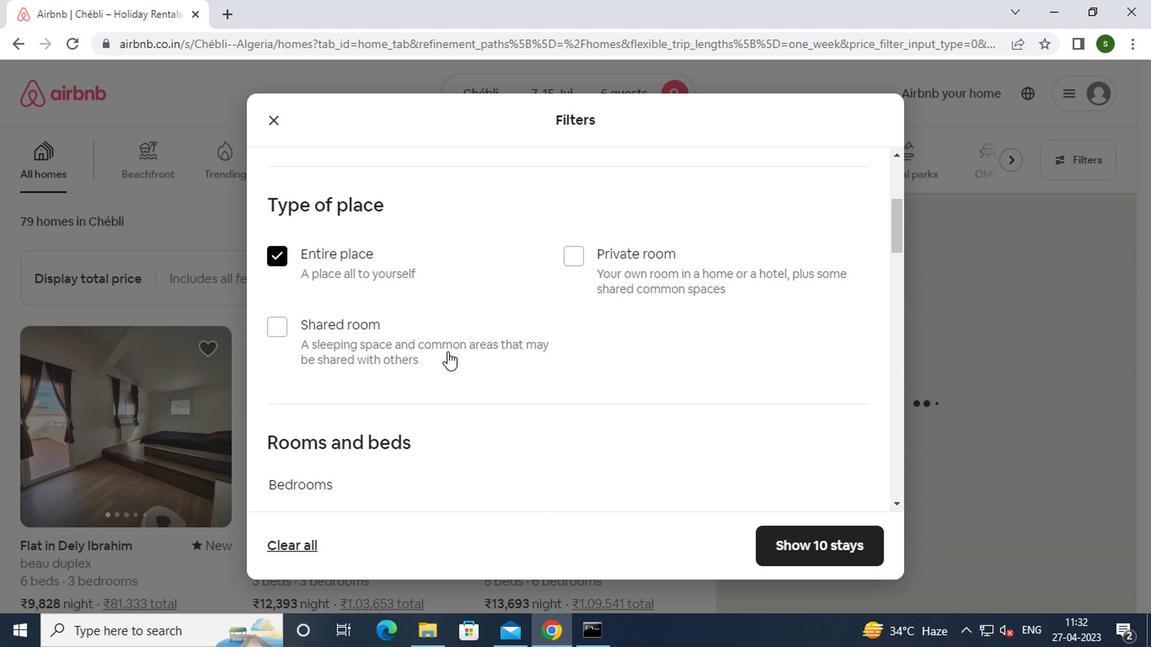 
Action: Mouse moved to (472, 282)
Screenshot: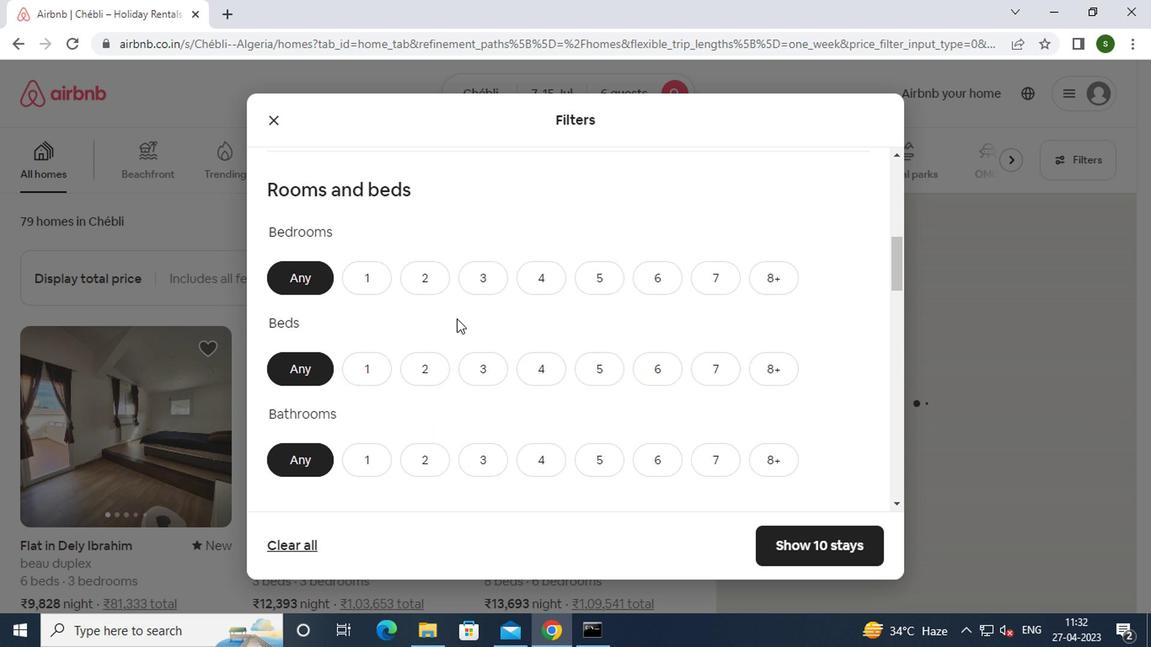 
Action: Mouse pressed left at (472, 282)
Screenshot: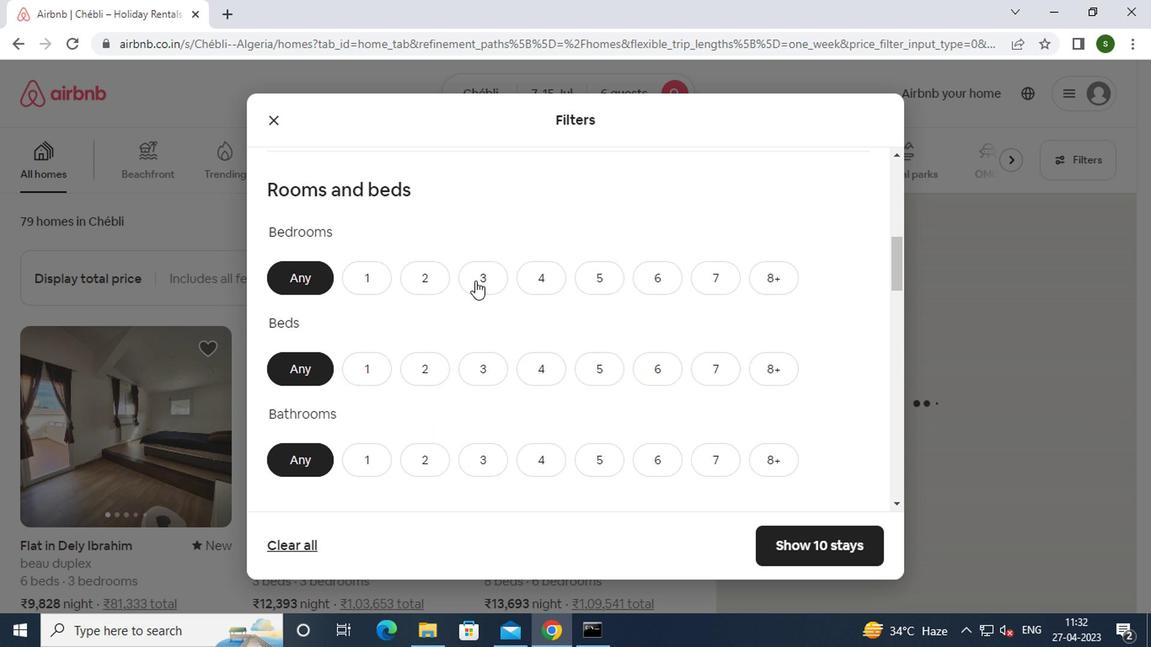 
Action: Mouse moved to (482, 381)
Screenshot: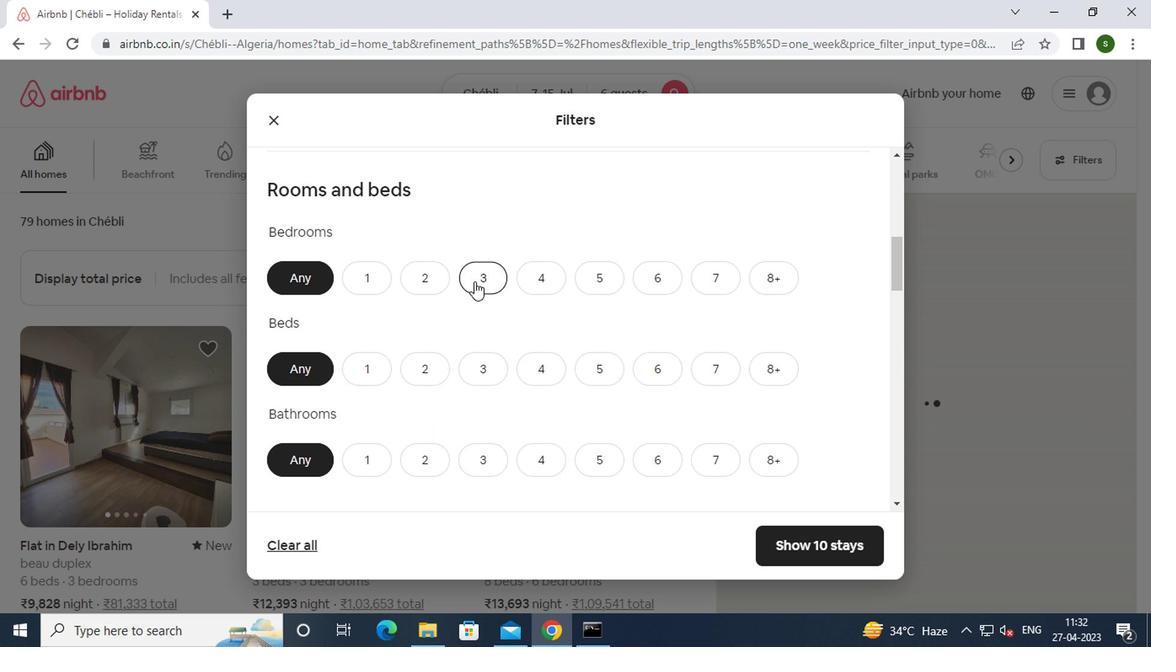 
Action: Mouse pressed left at (482, 381)
Screenshot: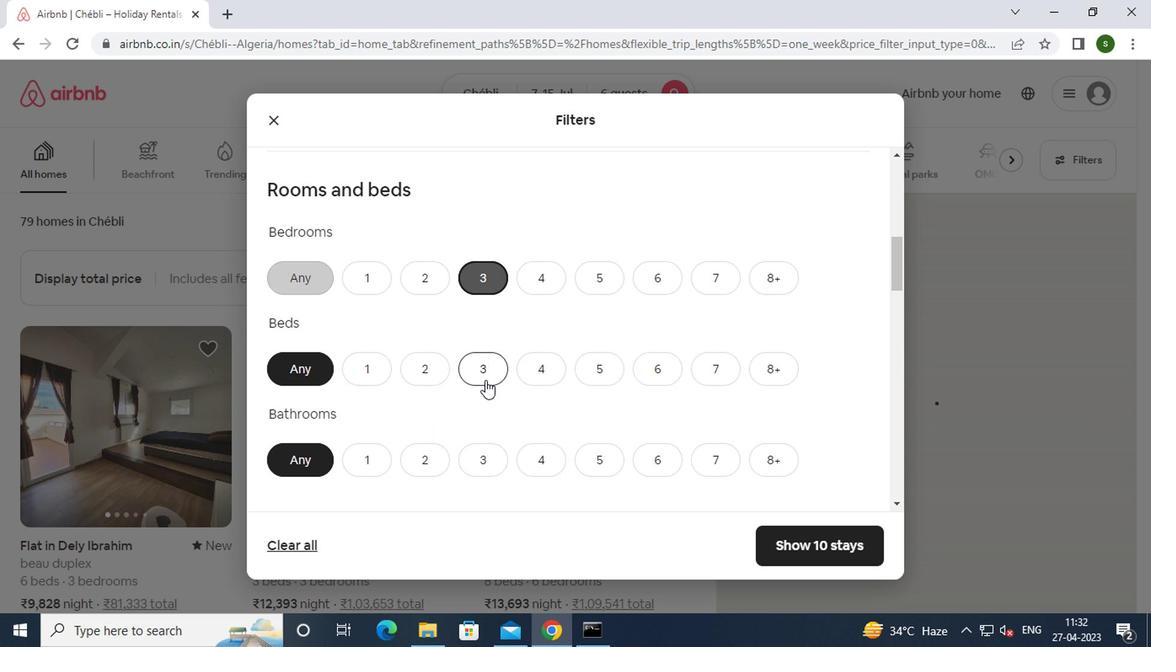 
Action: Mouse moved to (480, 454)
Screenshot: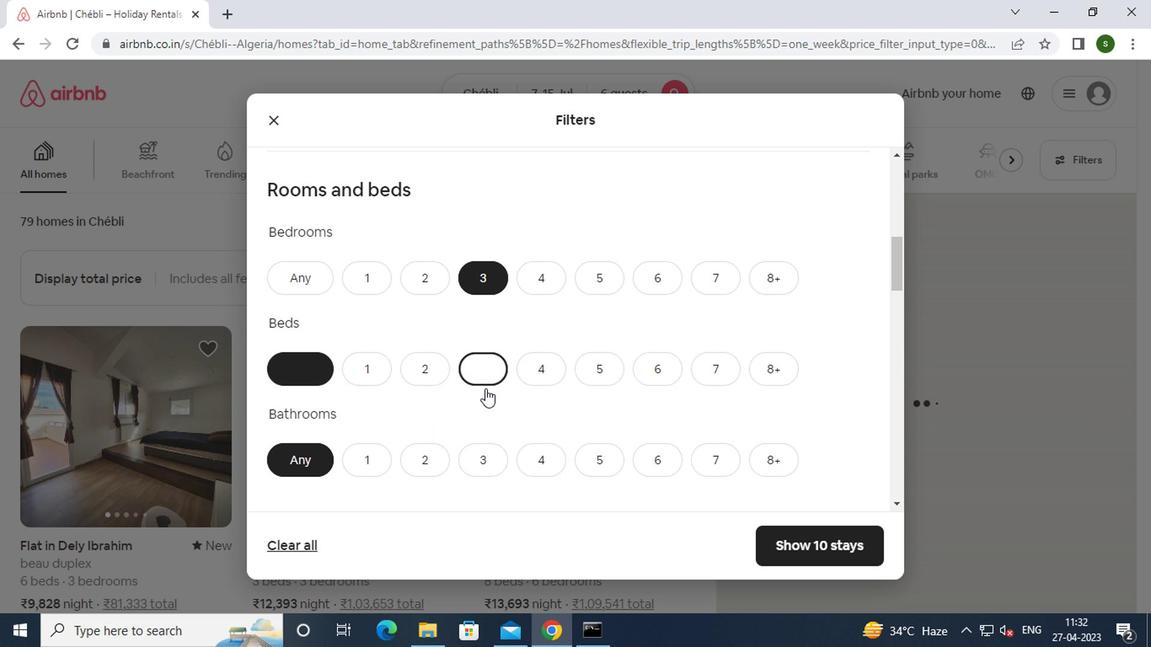
Action: Mouse pressed left at (480, 454)
Screenshot: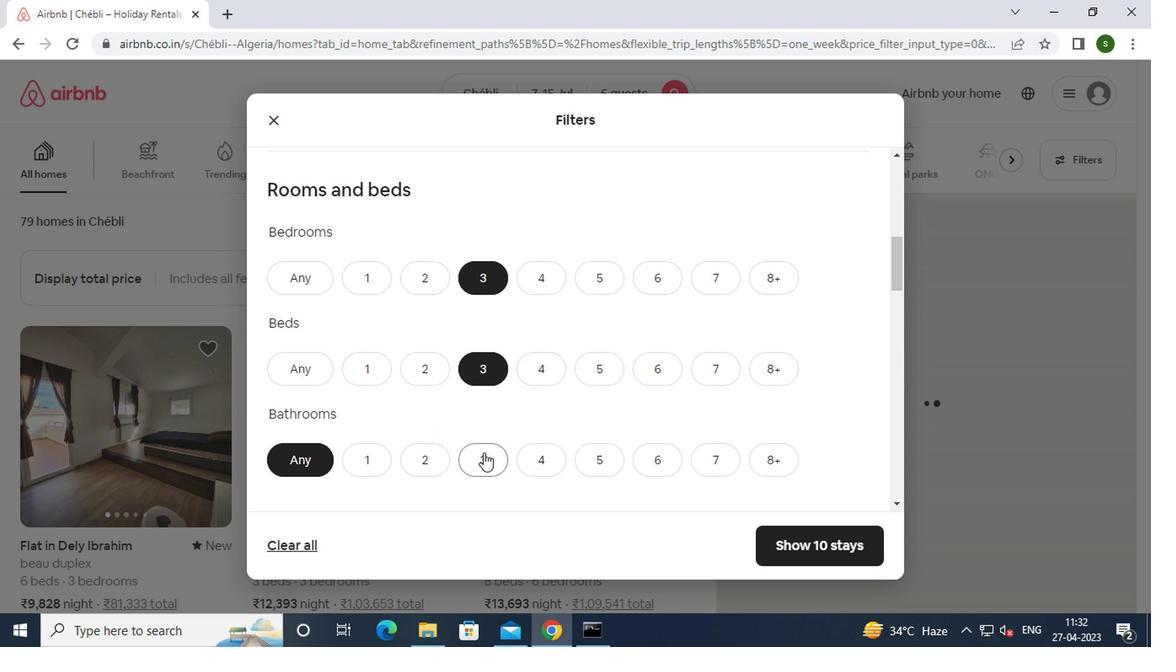 
Action: Mouse moved to (547, 383)
Screenshot: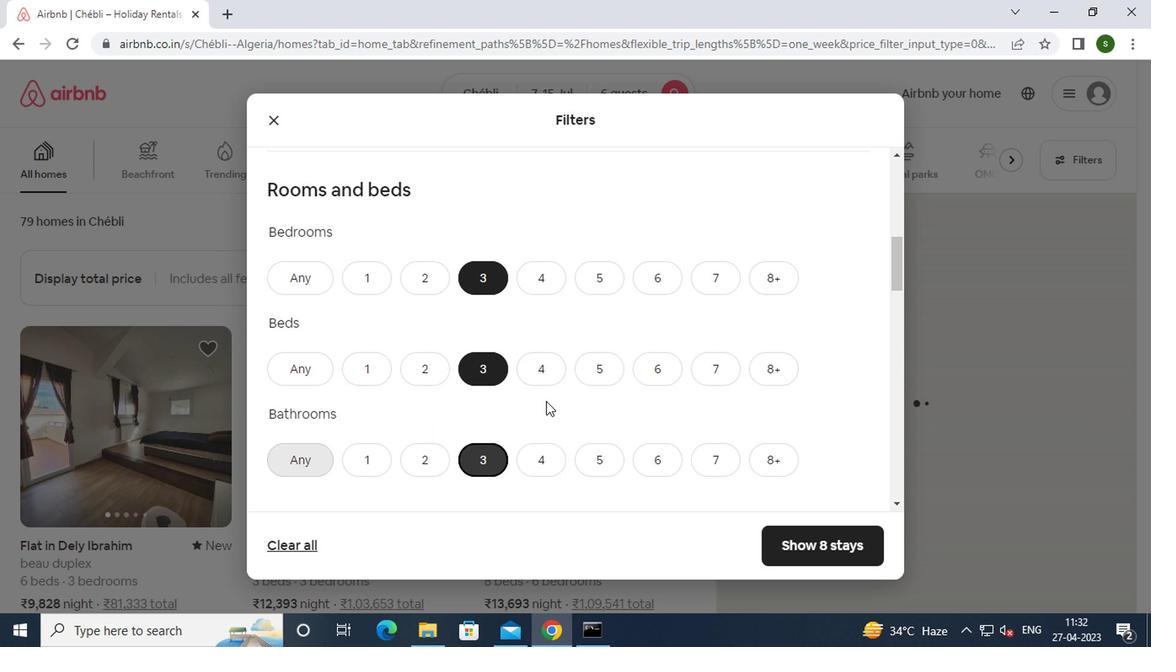 
Action: Mouse scrolled (547, 383) with delta (0, 0)
Screenshot: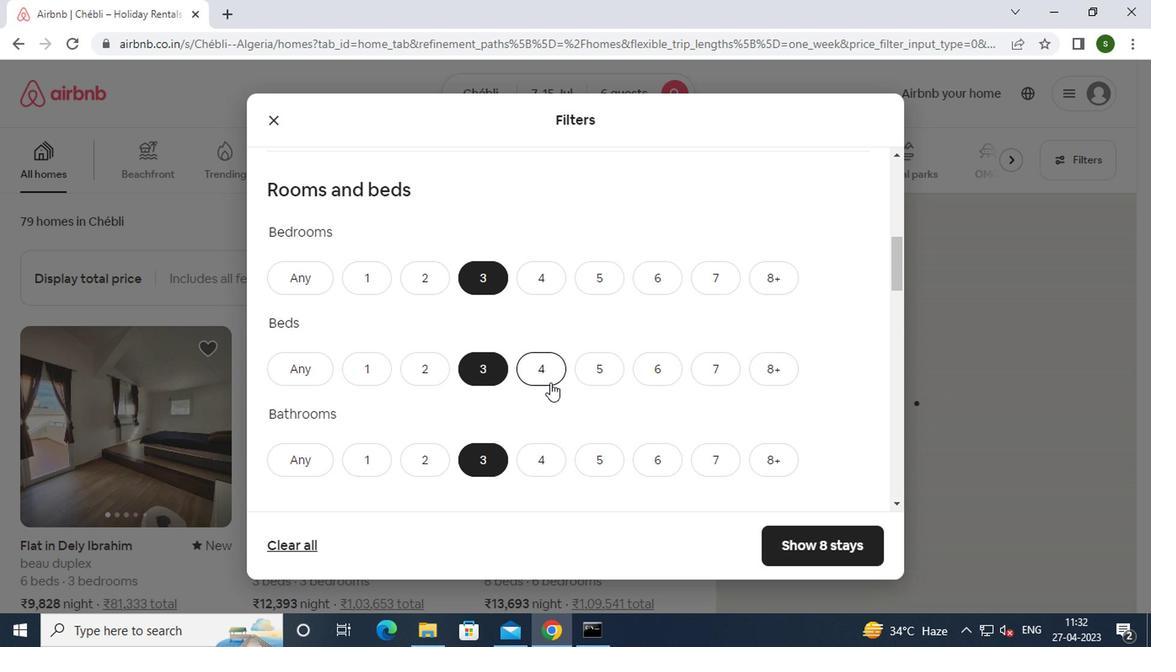 
Action: Mouse scrolled (547, 383) with delta (0, 0)
Screenshot: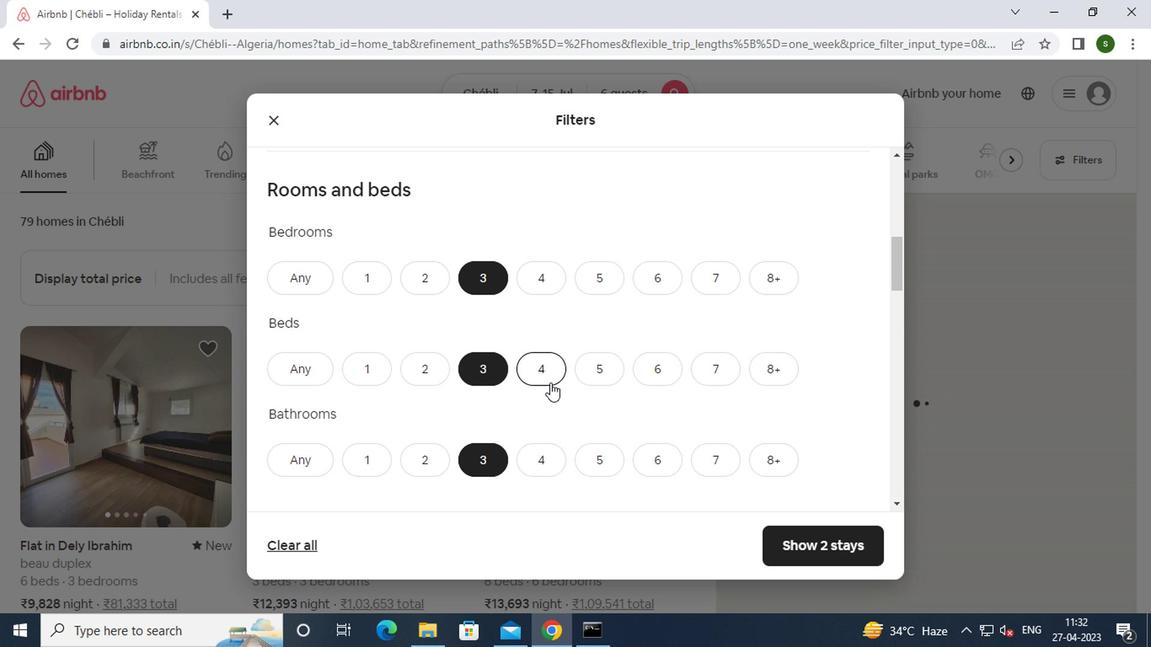 
Action: Mouse moved to (340, 467)
Screenshot: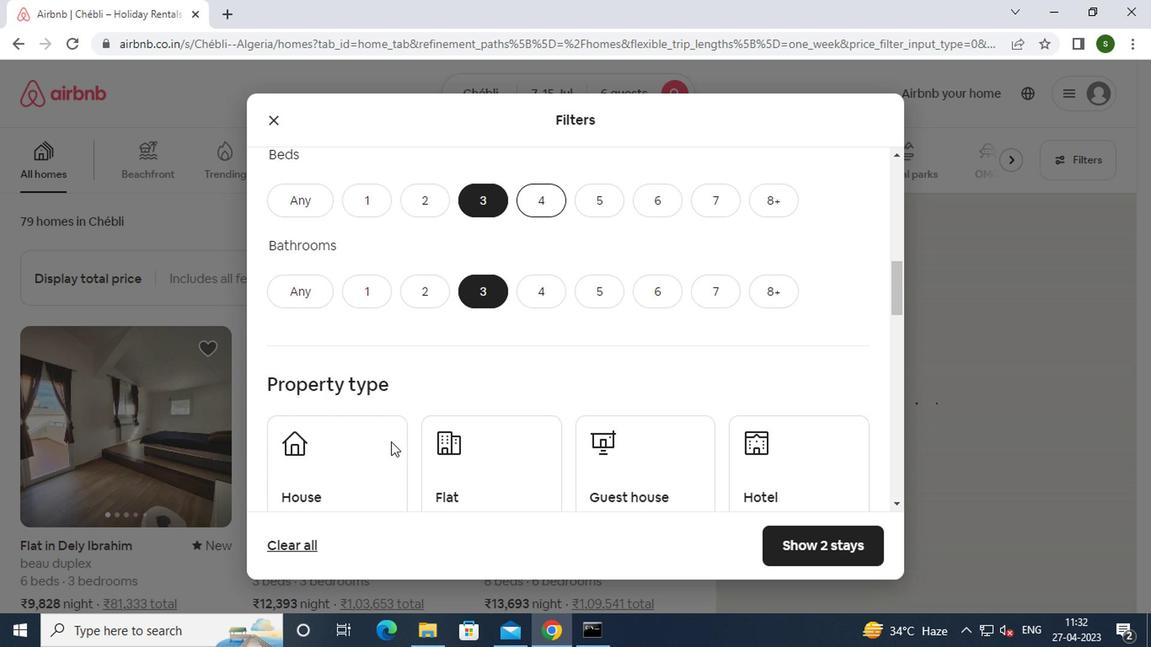 
Action: Mouse pressed left at (340, 467)
Screenshot: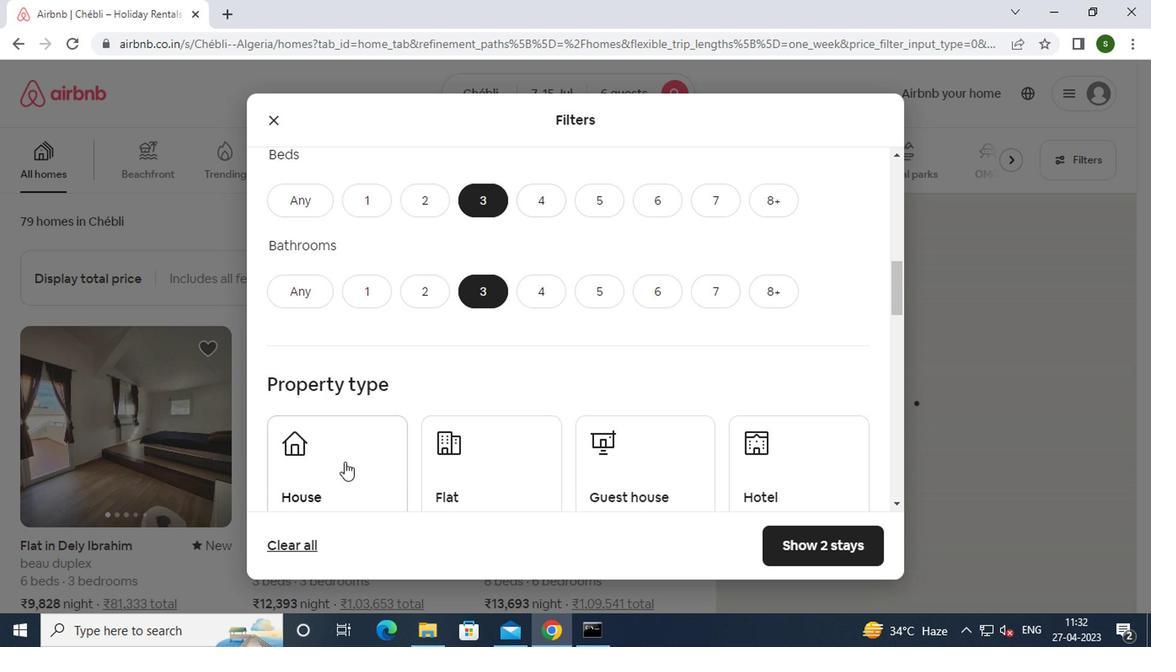 
Action: Mouse moved to (463, 472)
Screenshot: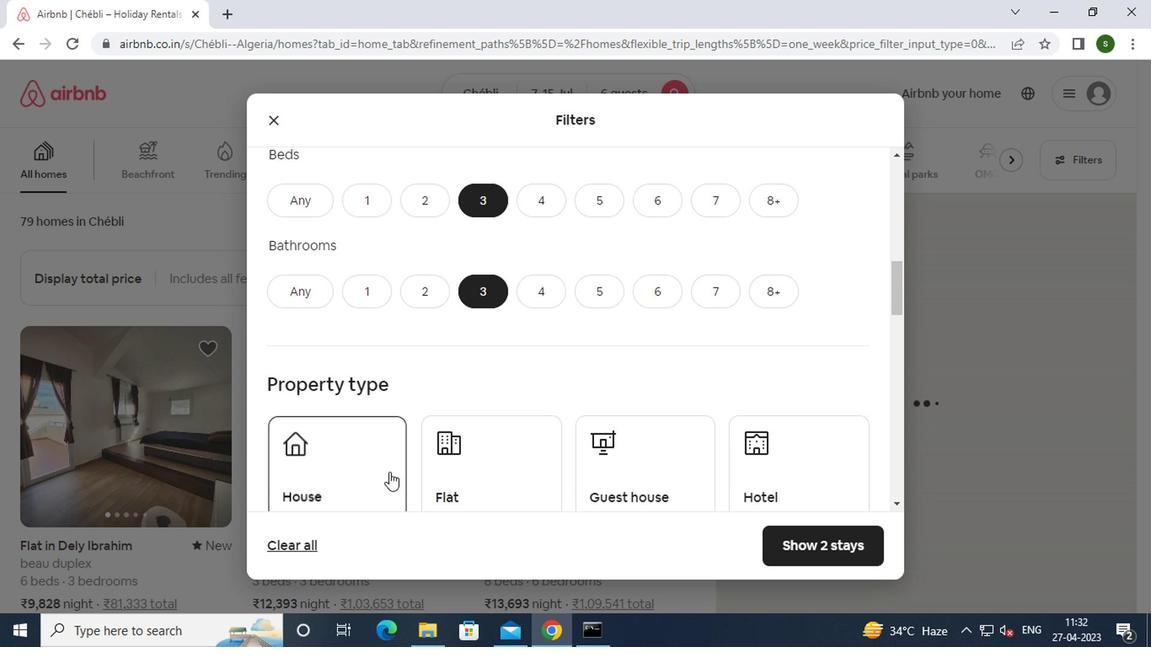 
Action: Mouse pressed left at (463, 472)
Screenshot: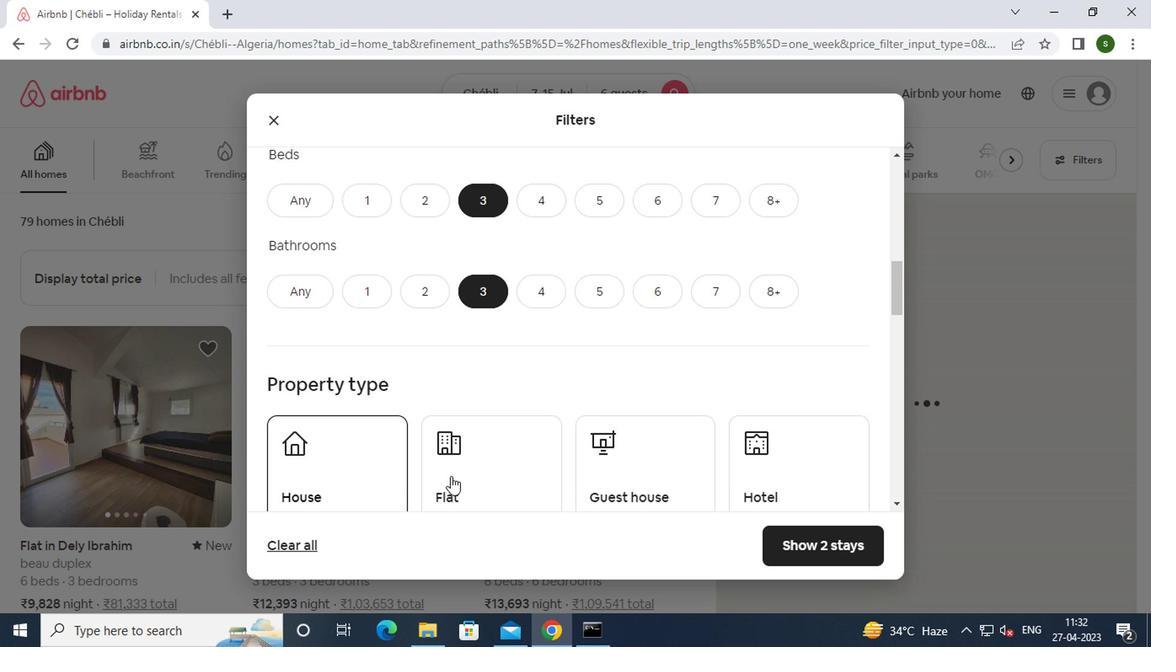 
Action: Mouse moved to (791, 448)
Screenshot: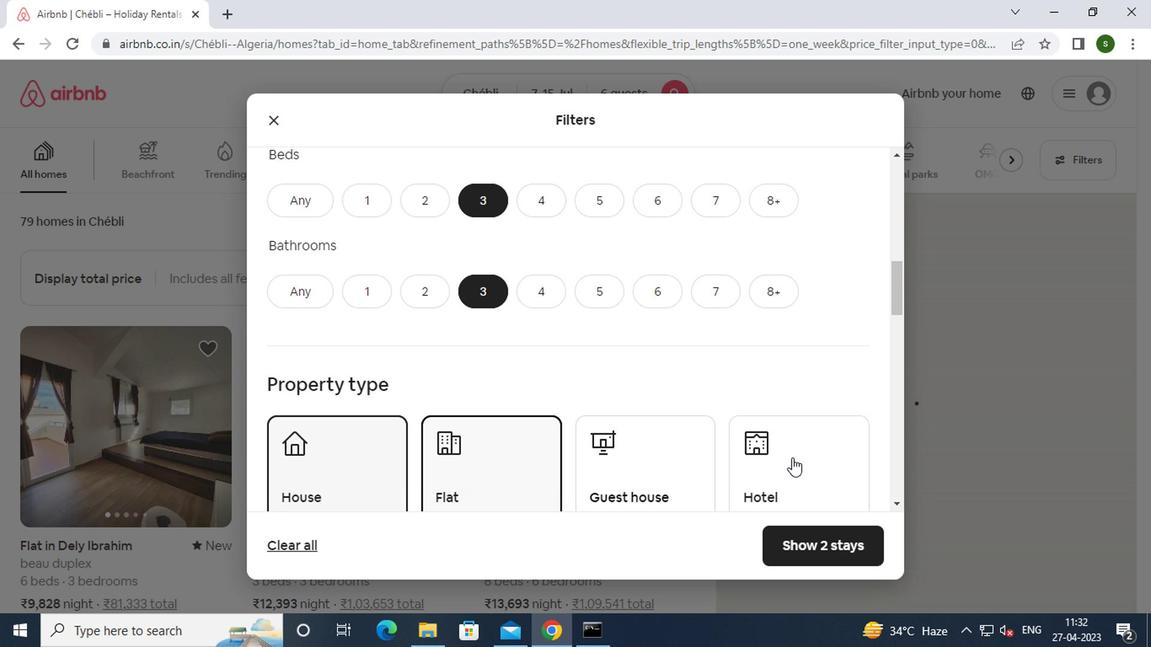 
Action: Mouse pressed left at (791, 448)
Screenshot: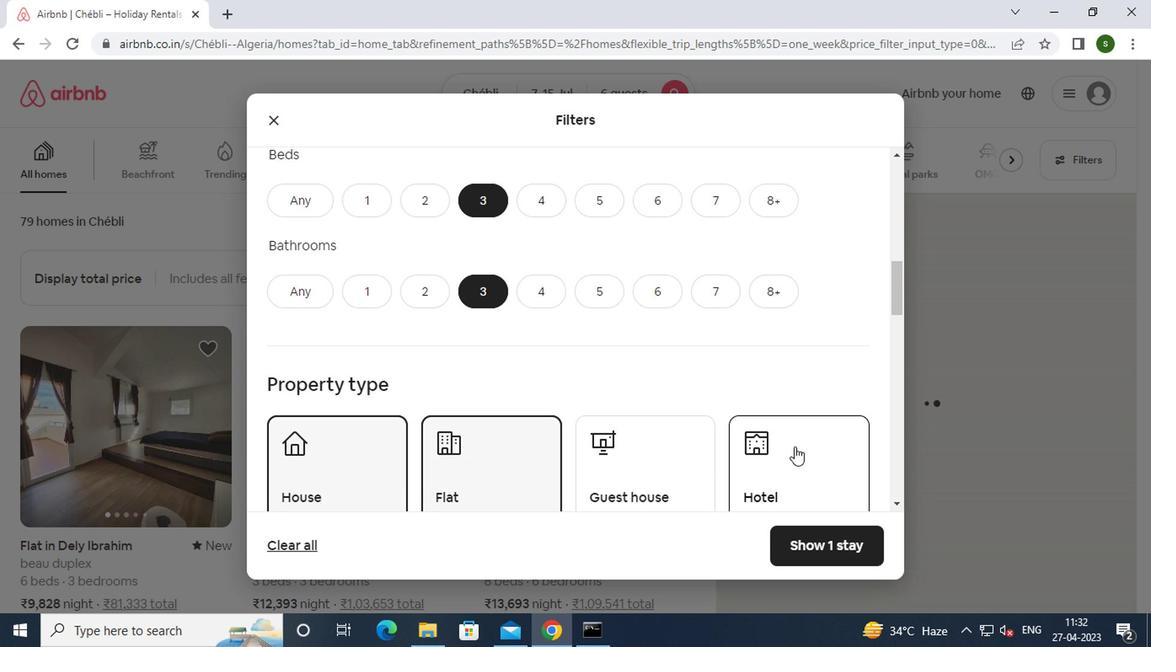 
Action: Mouse moved to (700, 397)
Screenshot: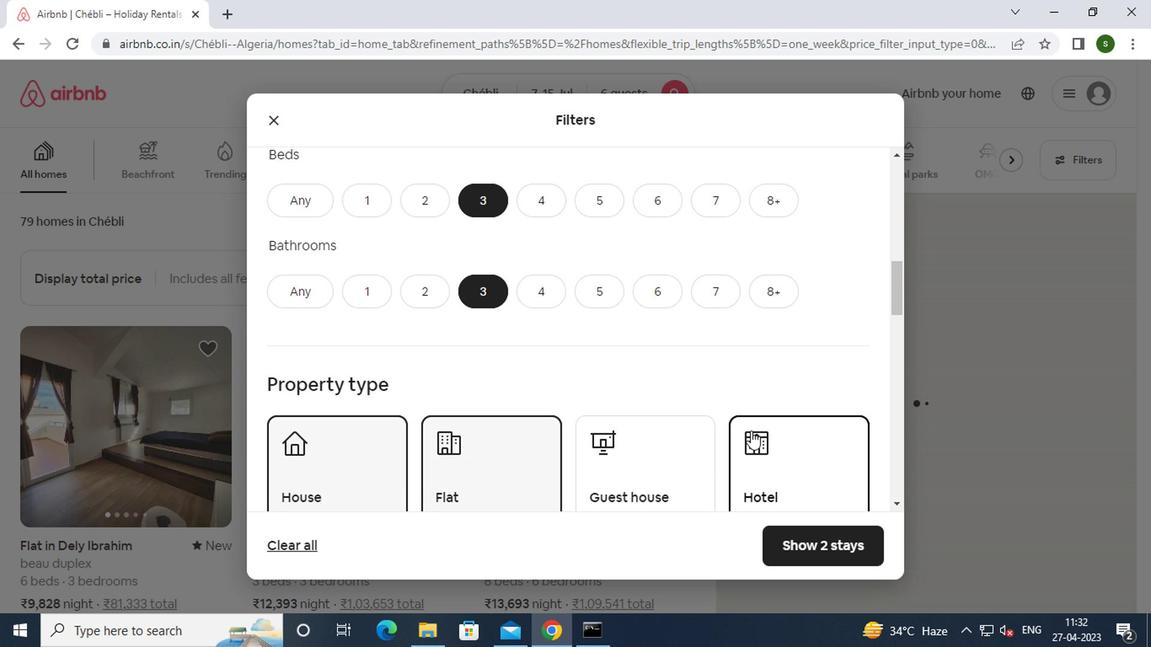 
Action: Mouse scrolled (700, 396) with delta (0, -1)
Screenshot: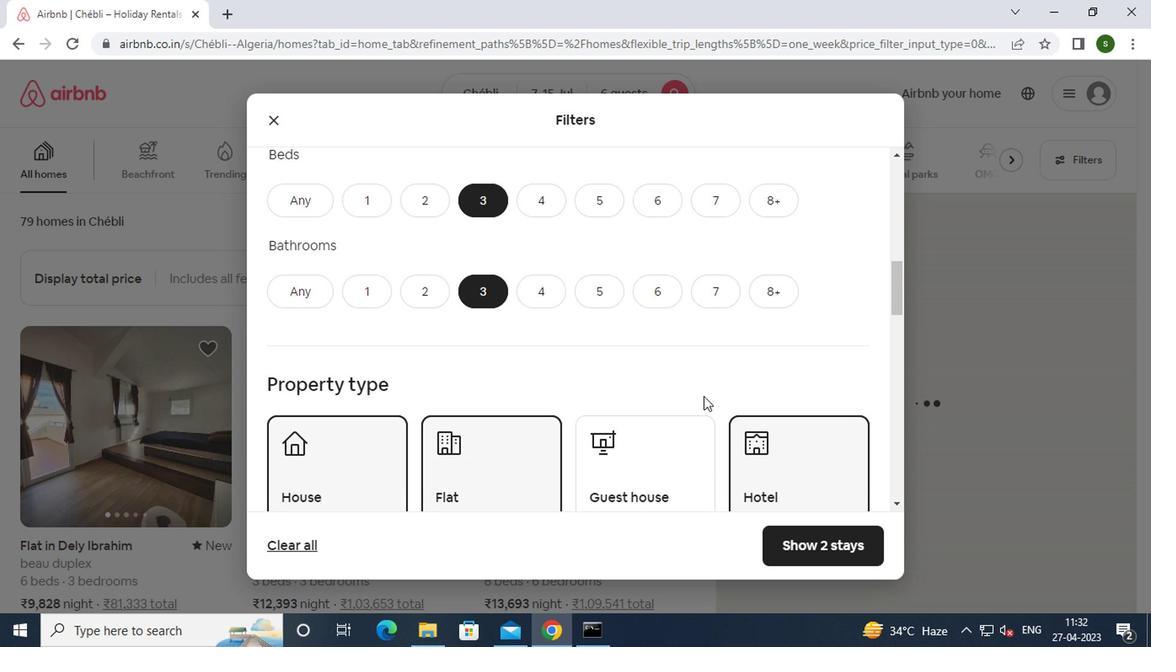 
Action: Mouse scrolled (700, 396) with delta (0, -1)
Screenshot: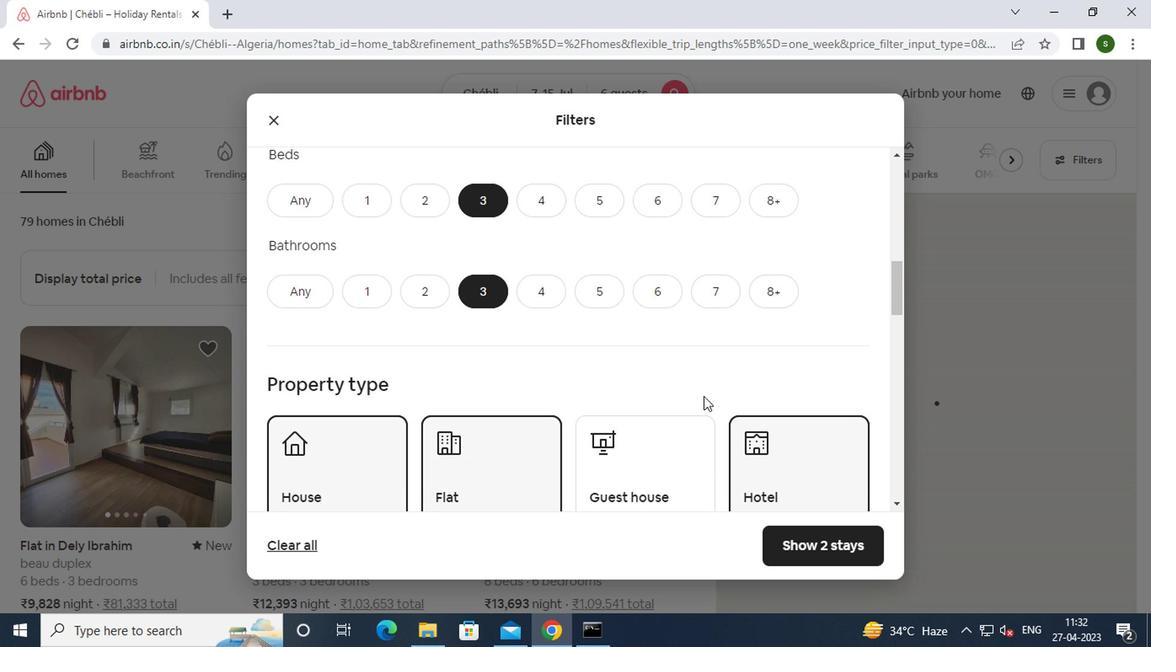 
Action: Mouse scrolled (700, 396) with delta (0, -1)
Screenshot: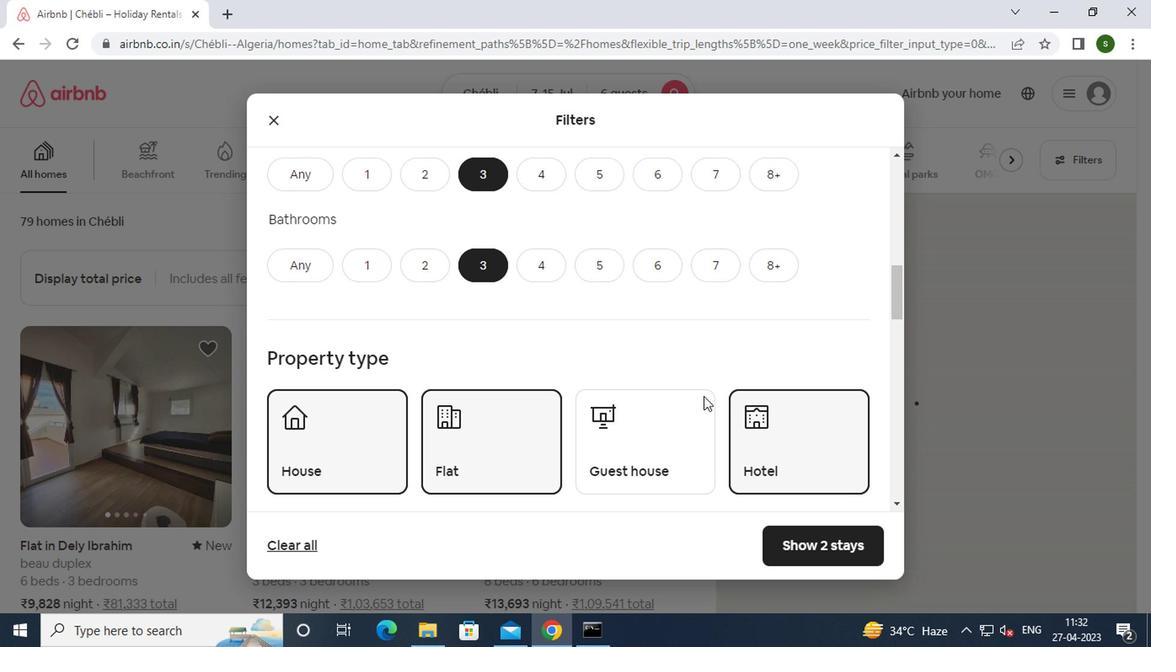 
Action: Mouse scrolled (700, 396) with delta (0, -1)
Screenshot: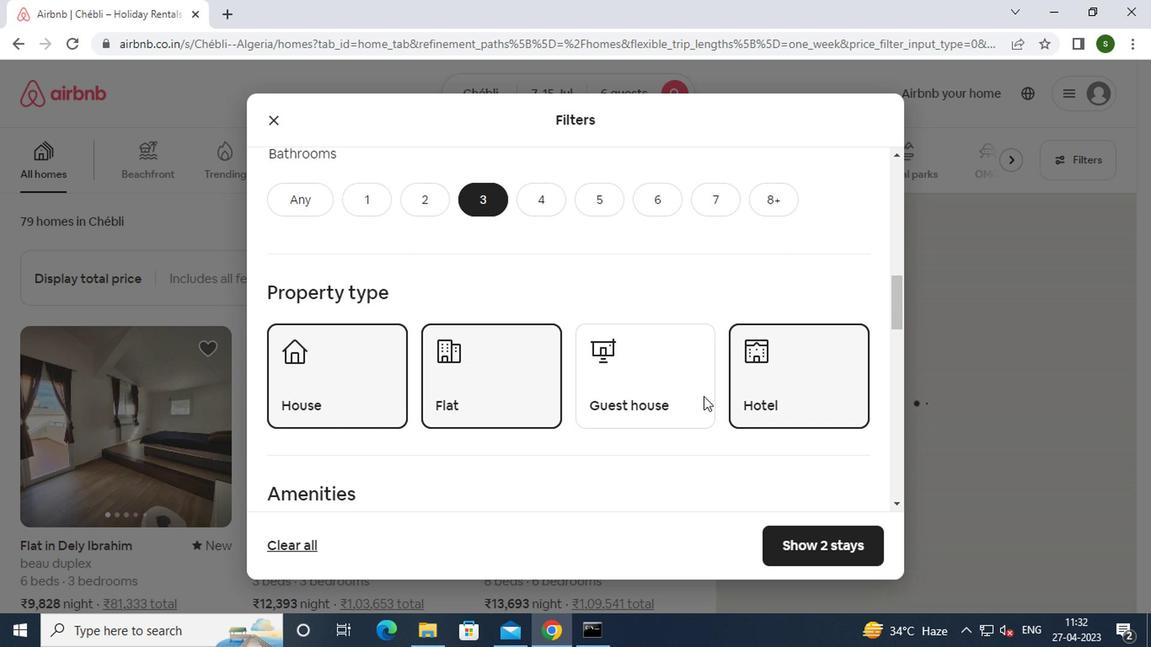 
Action: Mouse moved to (365, 379)
Screenshot: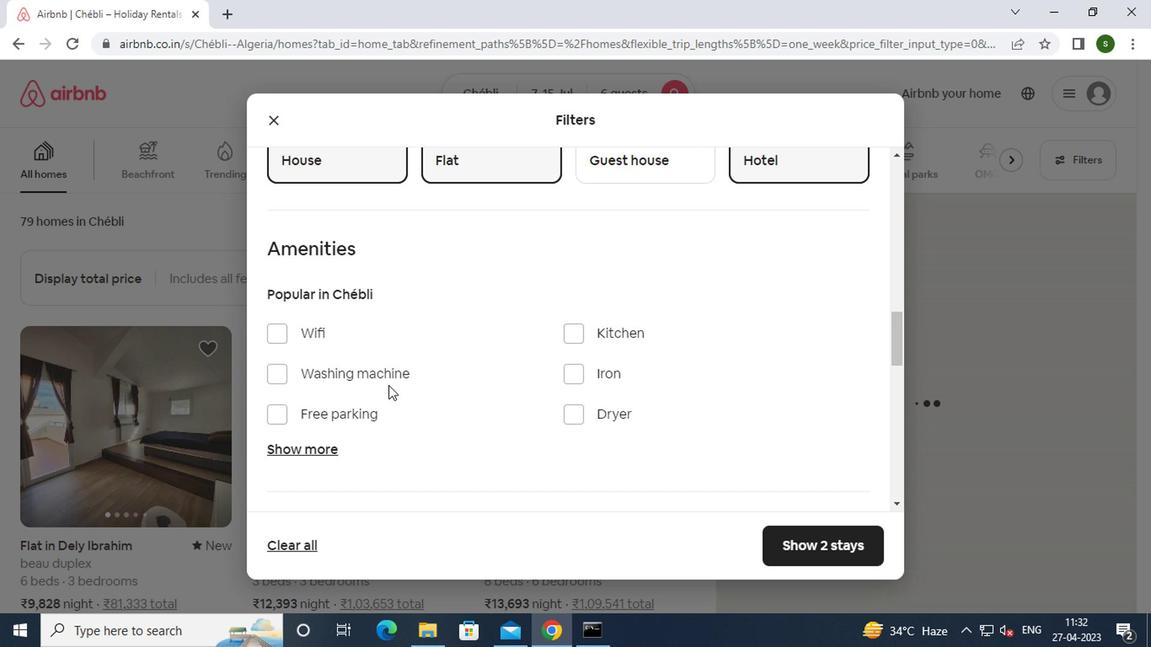 
Action: Mouse pressed left at (365, 379)
Screenshot: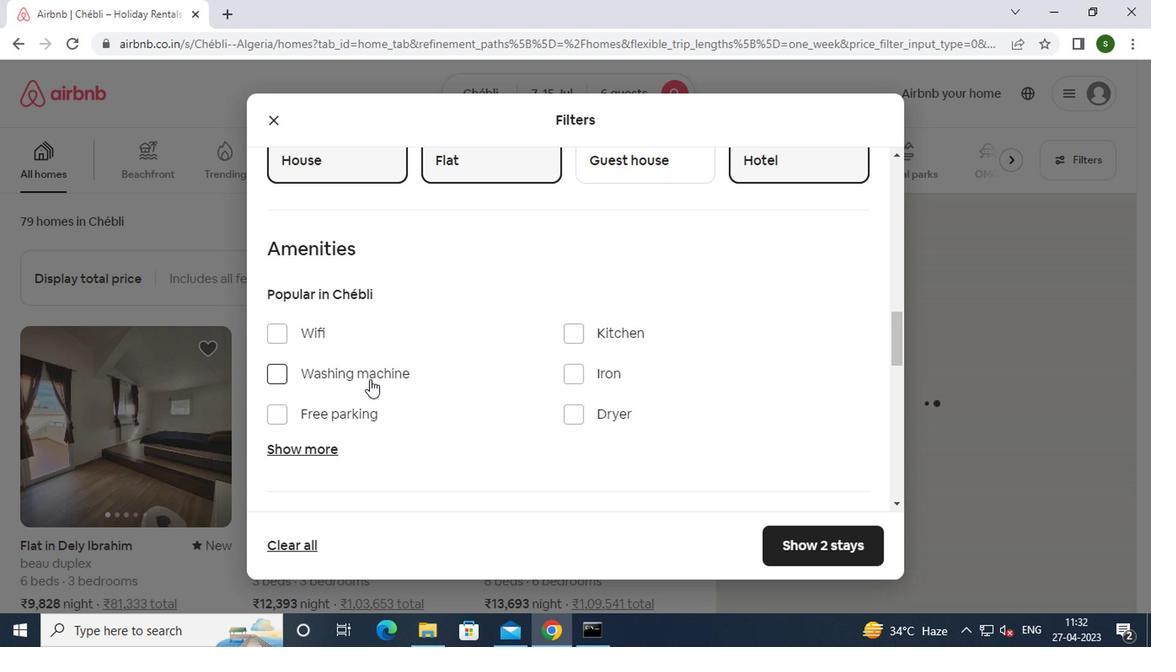 
Action: Mouse moved to (682, 389)
Screenshot: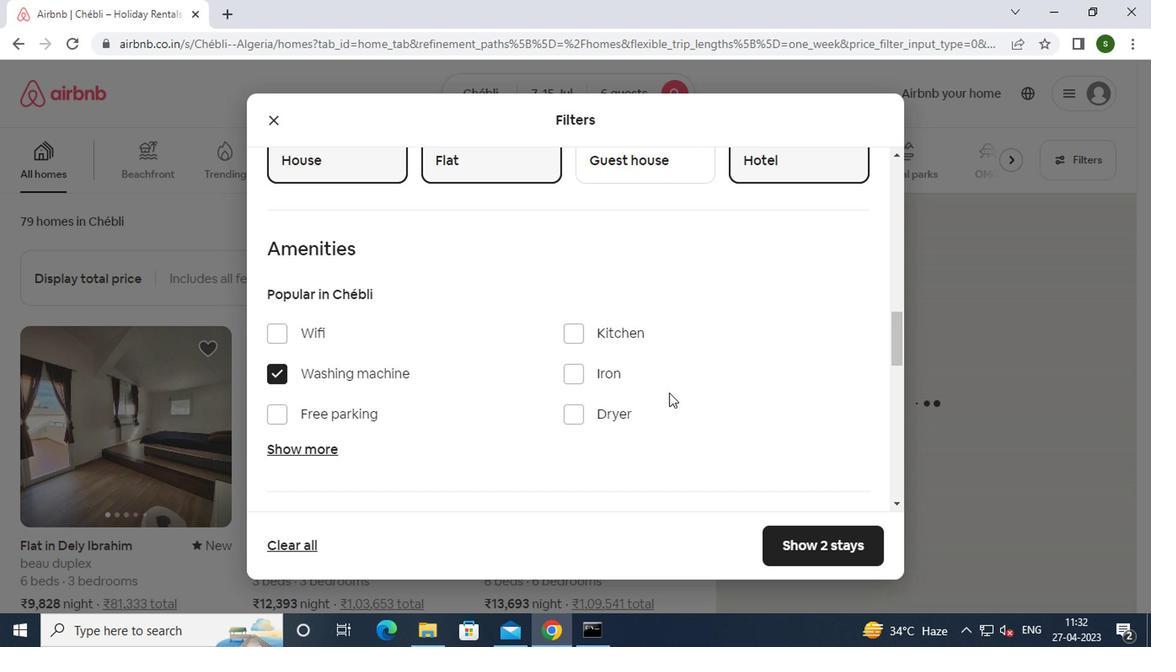 
Action: Mouse scrolled (682, 388) with delta (0, -1)
Screenshot: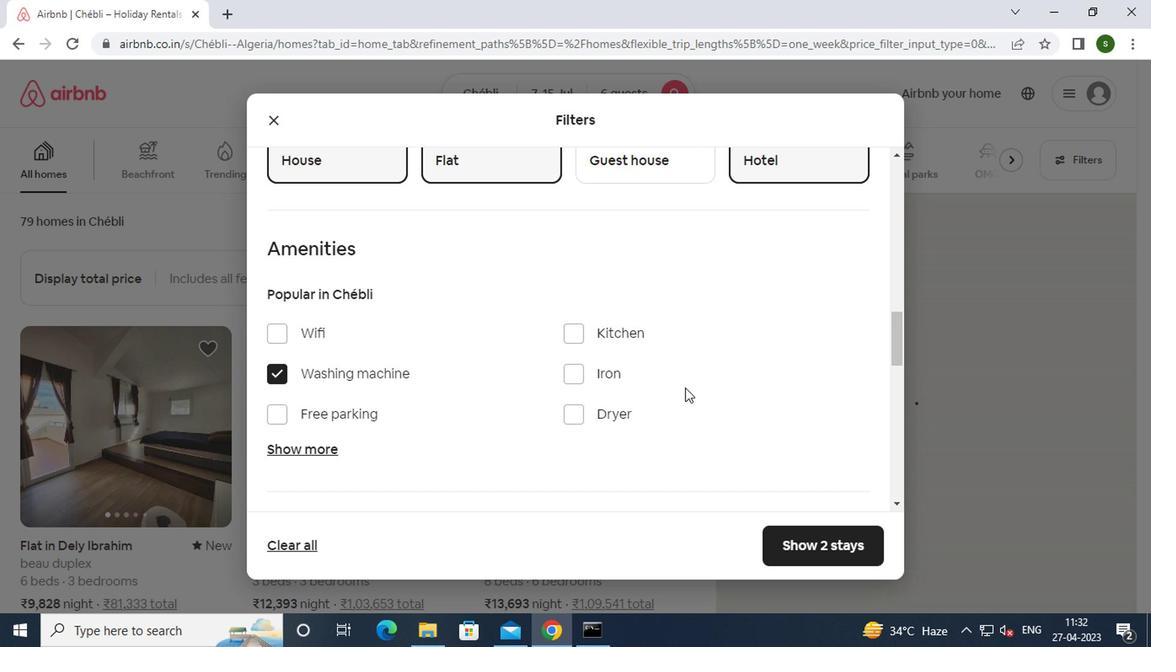 
Action: Mouse scrolled (682, 388) with delta (0, -1)
Screenshot: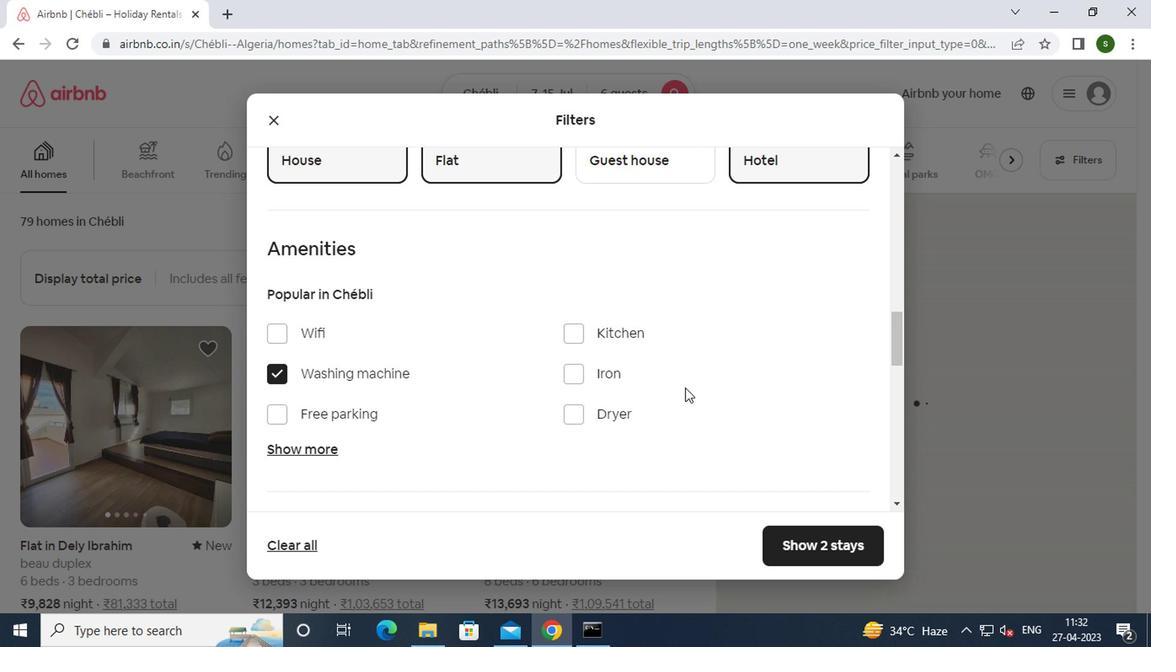 
Action: Mouse scrolled (682, 388) with delta (0, -1)
Screenshot: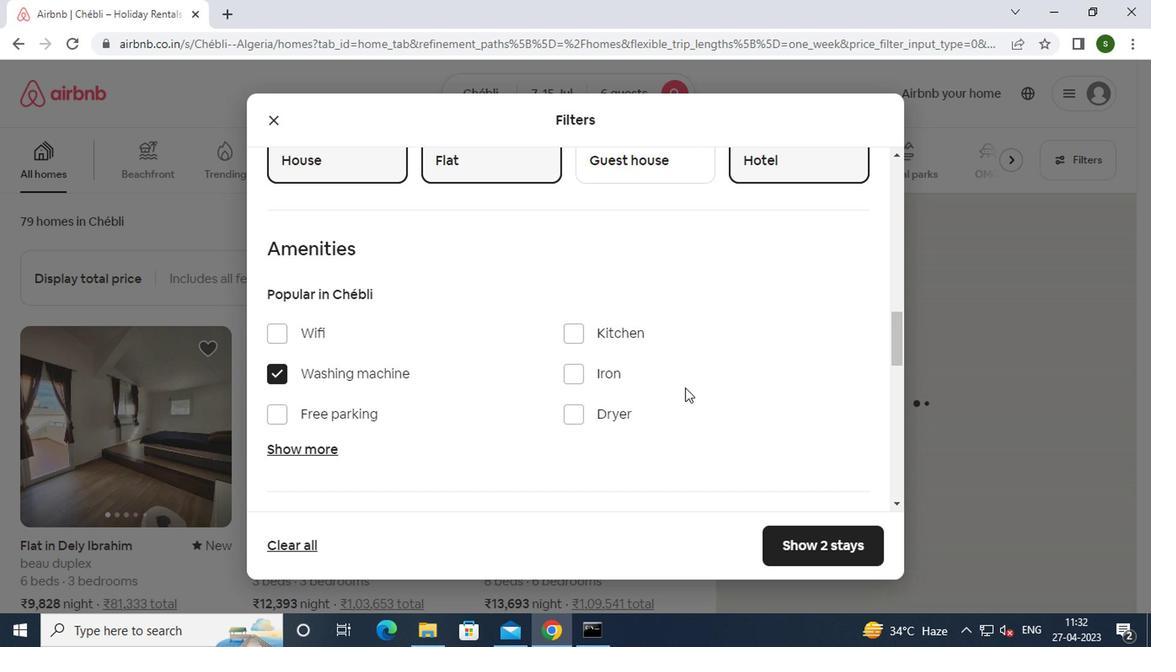 
Action: Mouse scrolled (682, 388) with delta (0, -1)
Screenshot: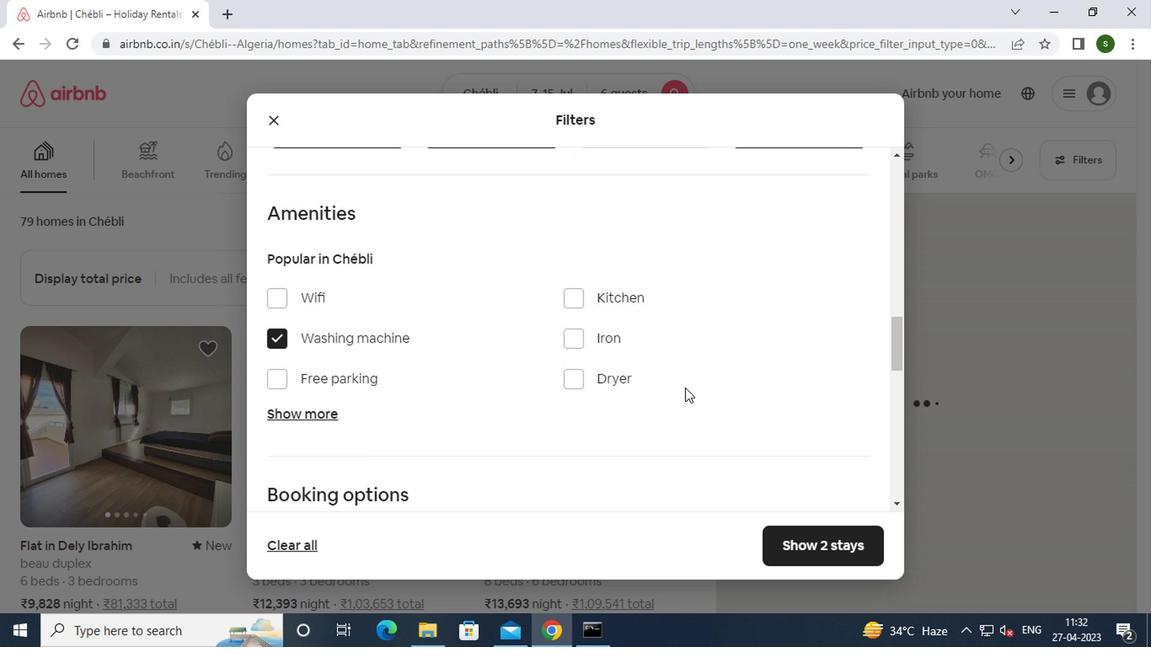 
Action: Mouse moved to (825, 305)
Screenshot: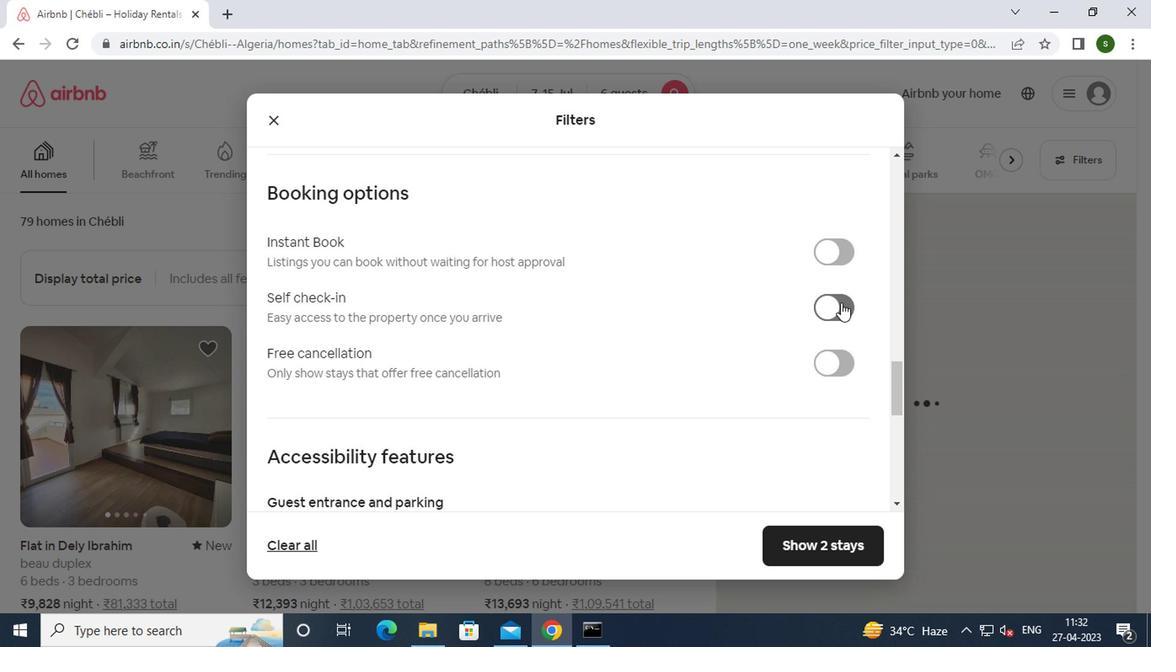
Action: Mouse pressed left at (825, 305)
Screenshot: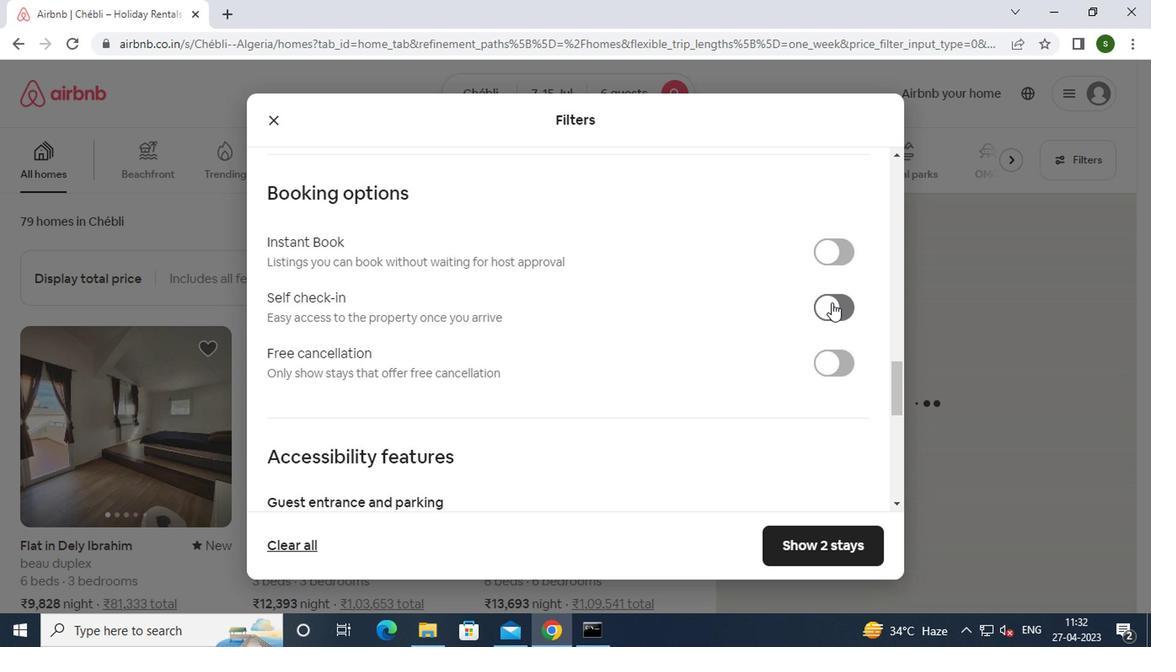 
Action: Mouse moved to (832, 544)
Screenshot: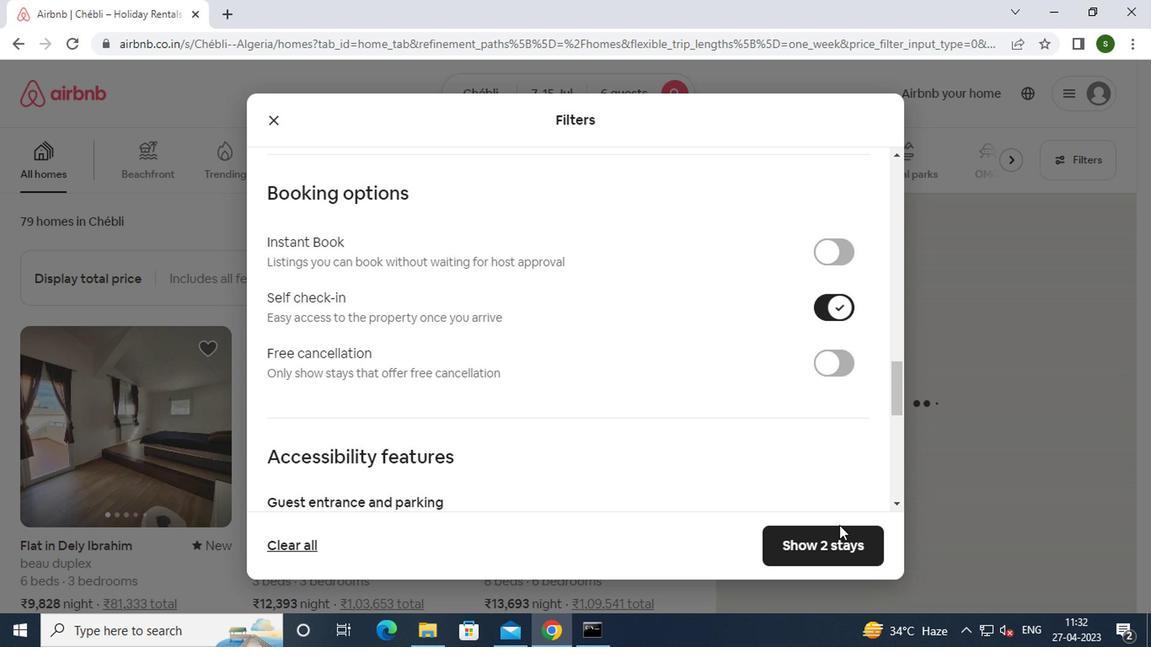 
Action: Mouse pressed left at (832, 544)
Screenshot: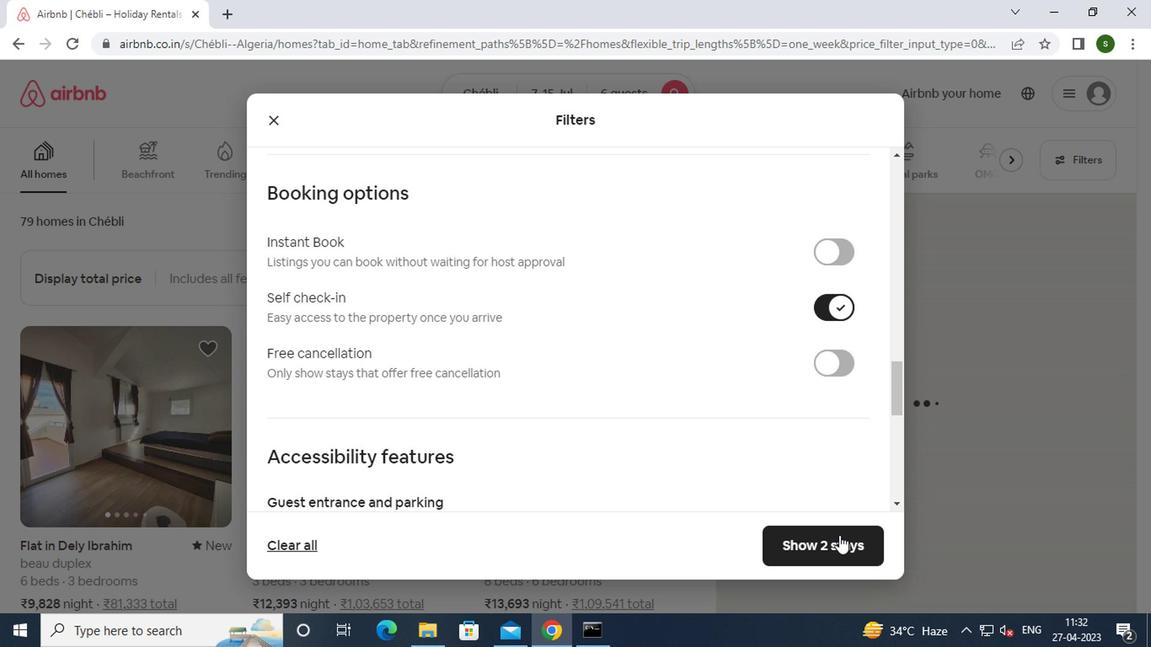 
Action: Mouse moved to (825, 539)
Screenshot: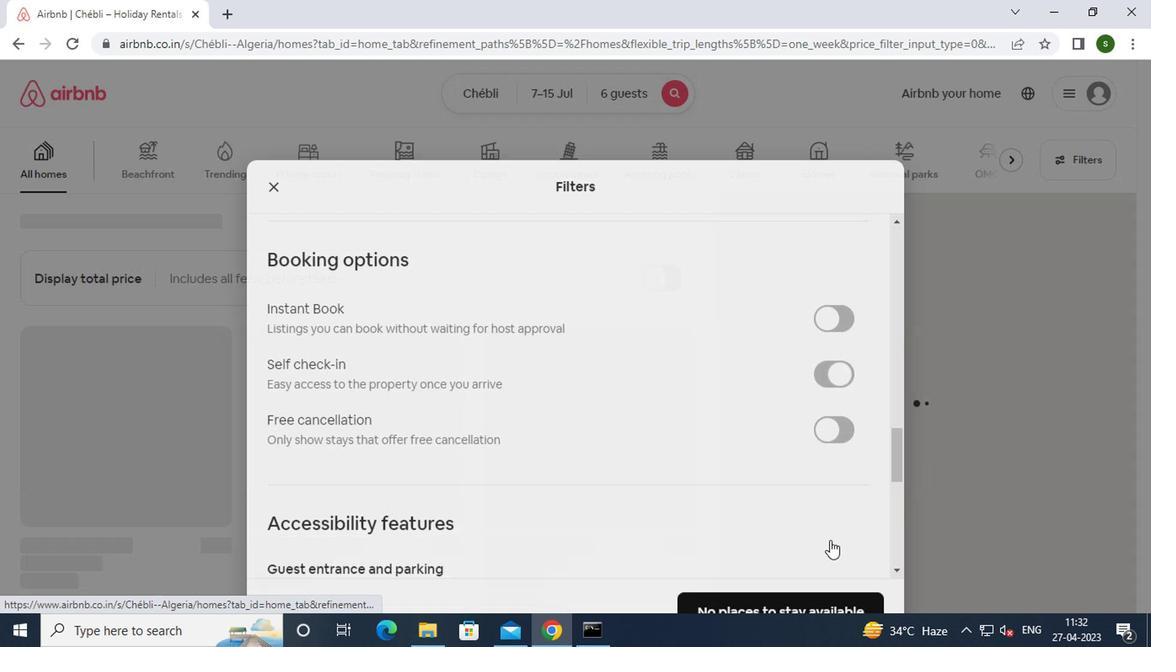 
